 Task: Open Card Card0000000061 in Board Board0000000016 in Workspace WS0000000006 in Trello. Add Member mailaustralia7@gmail.com to Card Card0000000061 in Board Board0000000016 in Workspace WS0000000006 in Trello. Add Green Label titled Label0000000061 to Card Card0000000061 in Board Board0000000016 in Workspace WS0000000006 in Trello. Add Checklist CL0000000061 to Card Card0000000061 in Board Board0000000016 in Workspace WS0000000006 in Trello. Add Dates with Start Date as Apr 08 2023 and Due Date as Apr 30 2023 to Card Card0000000061 in Board Board0000000016 in Workspace WS0000000006 in Trello
Action: Mouse moved to (450, 500)
Screenshot: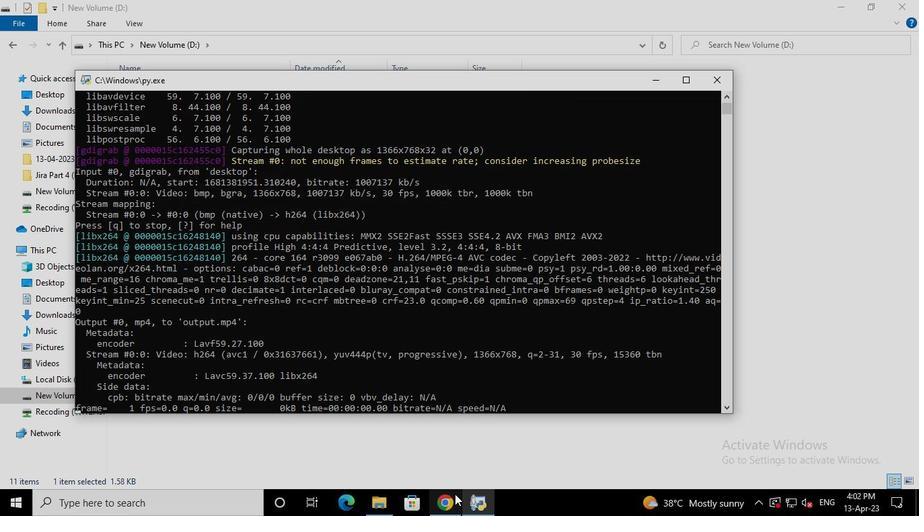 
Action: Mouse pressed left at (450, 500)
Screenshot: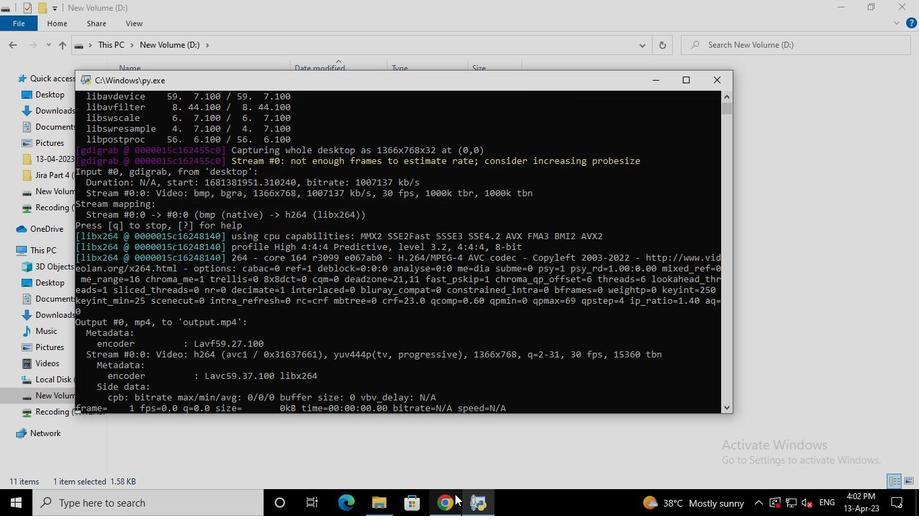 
Action: Mouse moved to (427, 360)
Screenshot: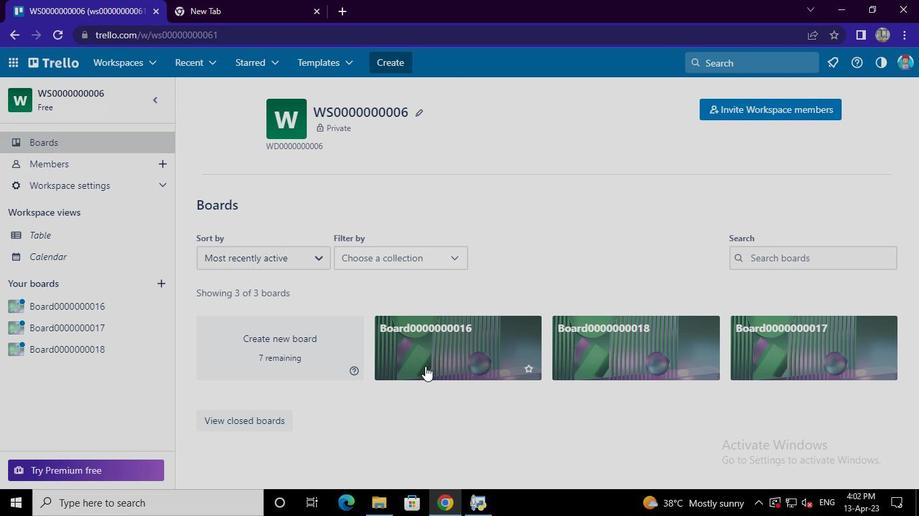 
Action: Mouse pressed left at (427, 360)
Screenshot: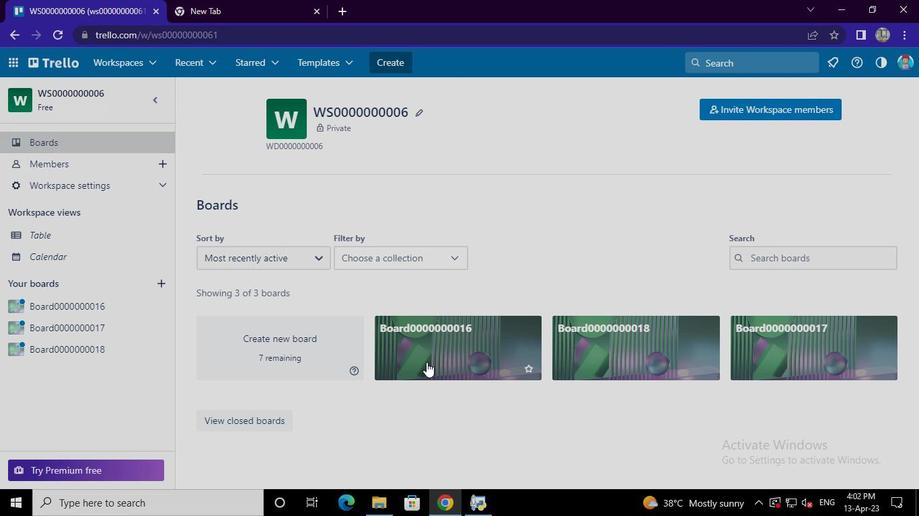 
Action: Mouse moved to (349, 148)
Screenshot: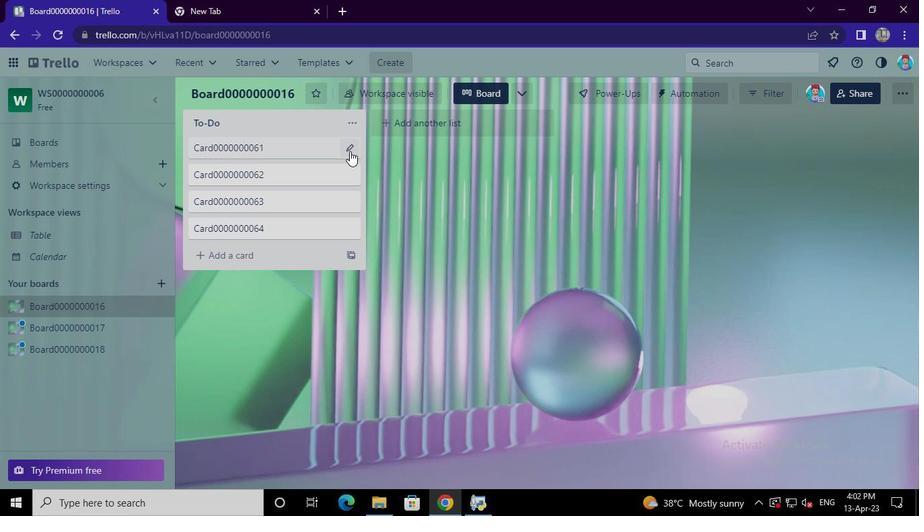 
Action: Mouse pressed left at (349, 148)
Screenshot: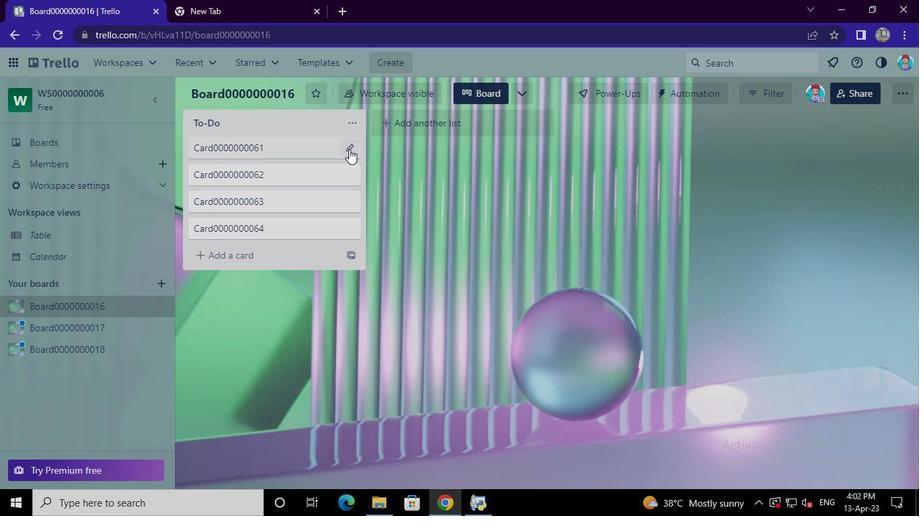 
Action: Mouse moved to (381, 146)
Screenshot: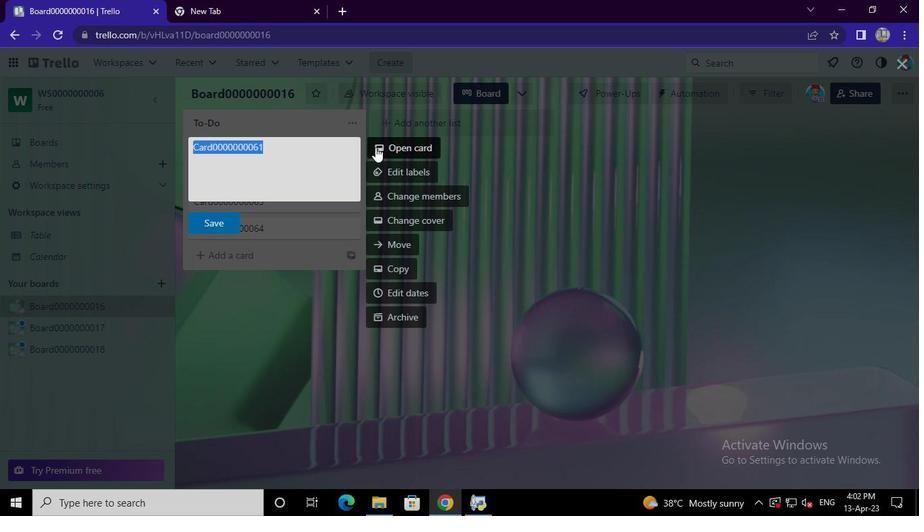 
Action: Mouse pressed left at (381, 146)
Screenshot: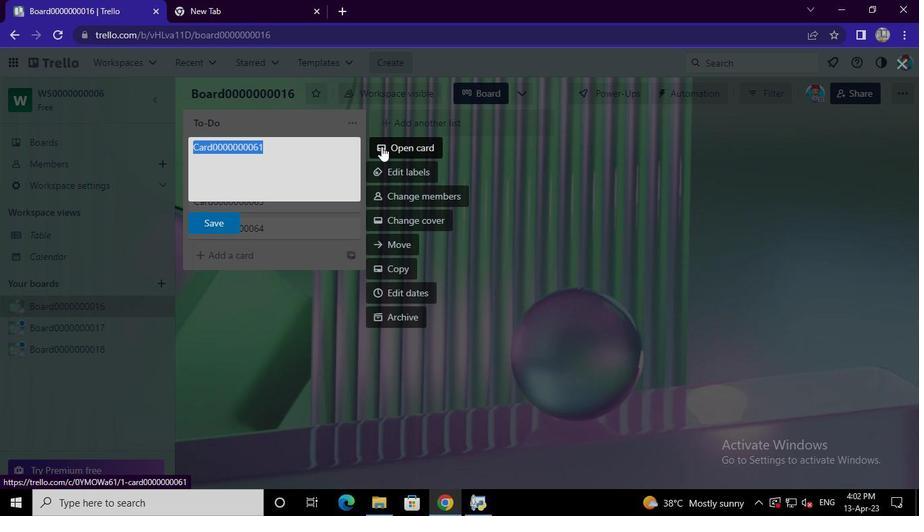 
Action: Mouse moved to (618, 170)
Screenshot: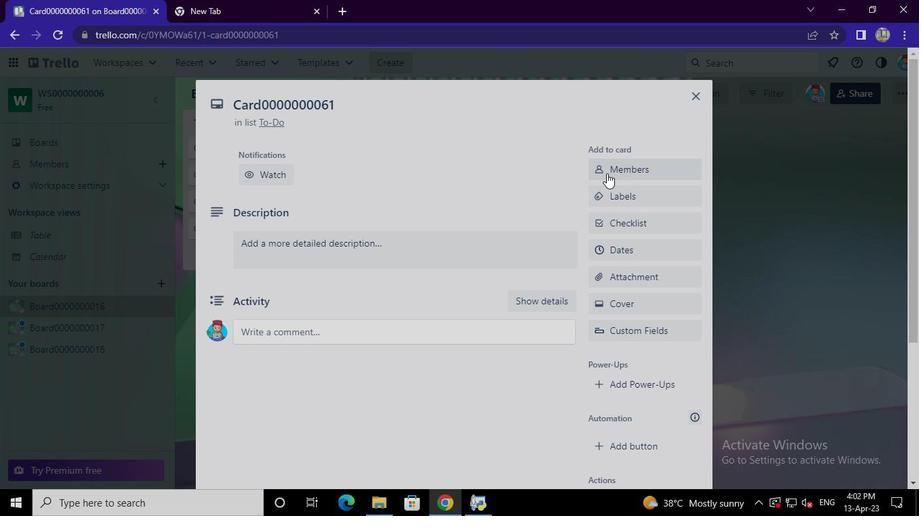 
Action: Mouse pressed left at (618, 170)
Screenshot: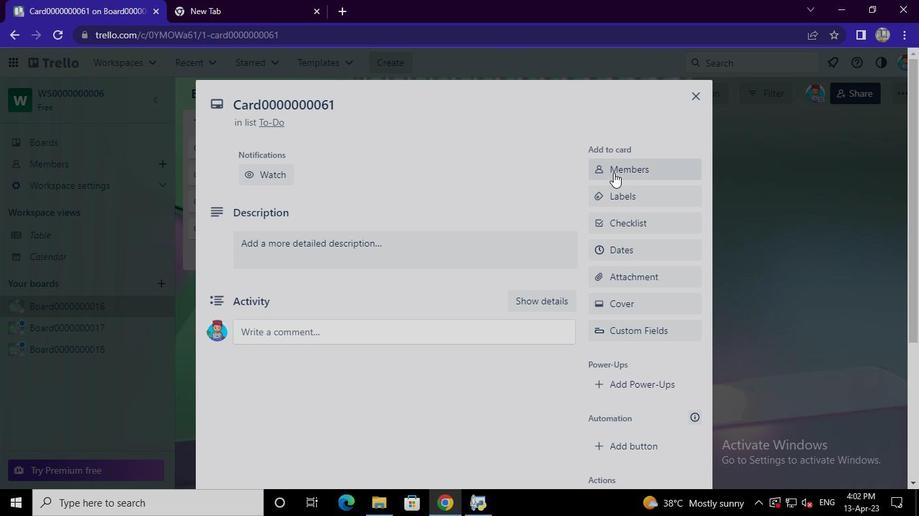 
Action: Mouse moved to (624, 228)
Screenshot: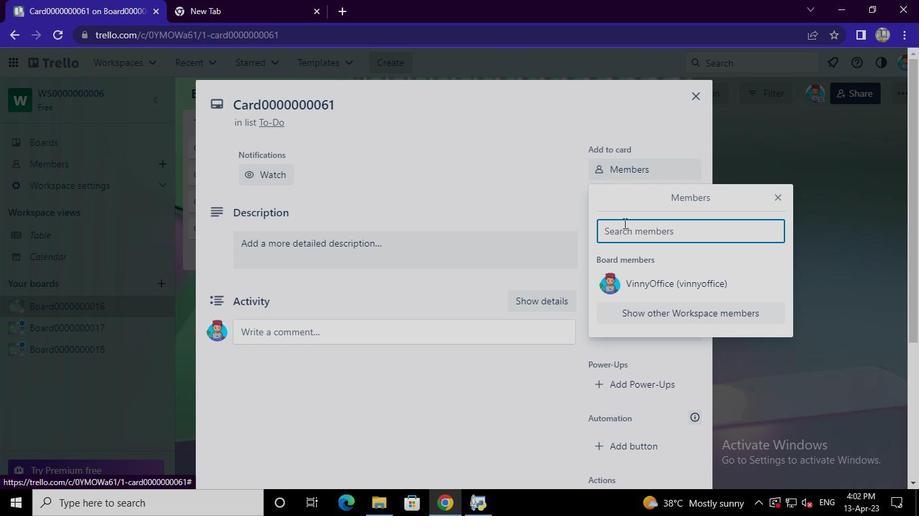 
Action: Mouse pressed left at (624, 228)
Screenshot: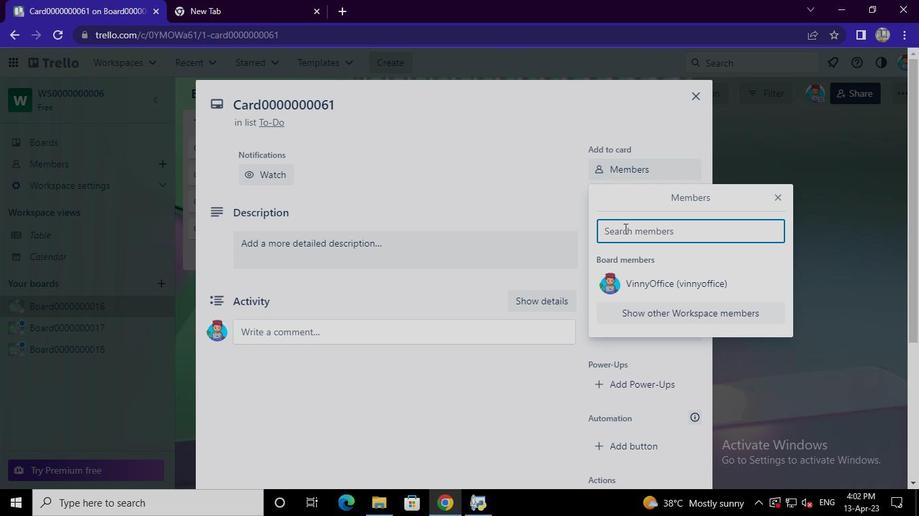 
Action: Keyboard Key.shift
Screenshot: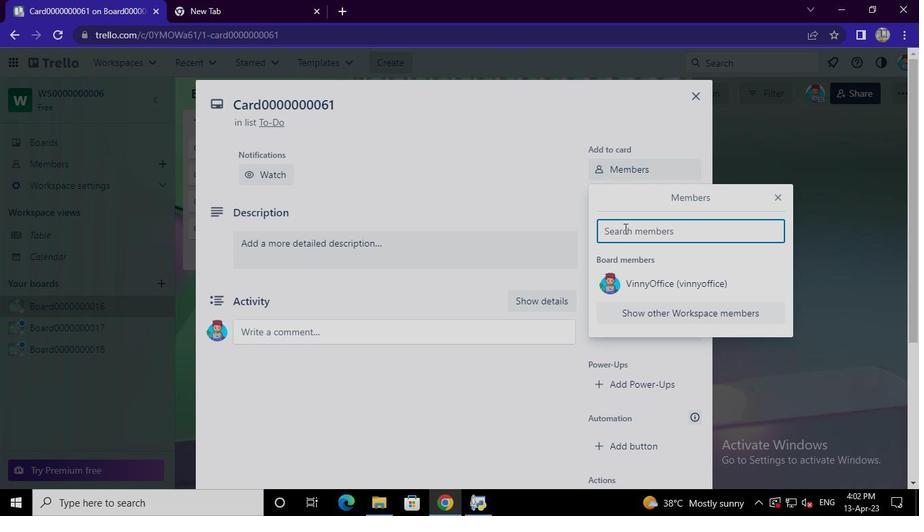 
Action: Keyboard M
Screenshot: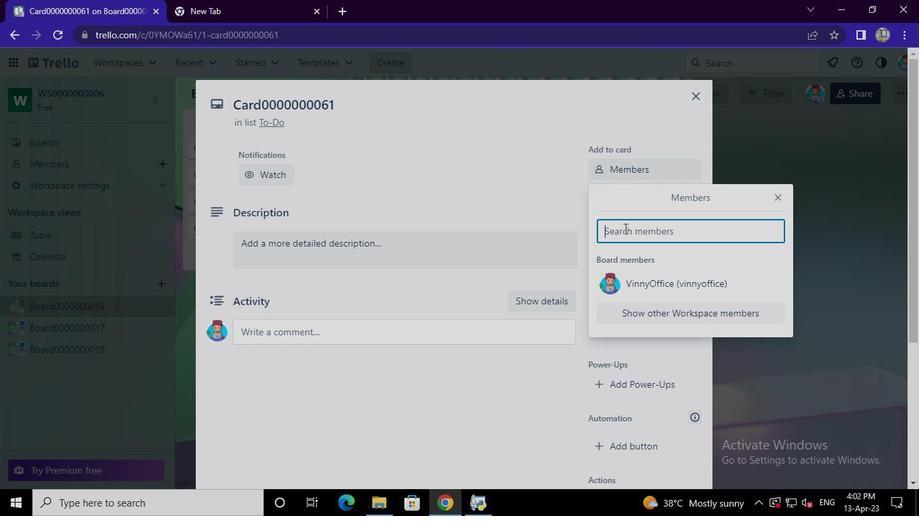 
Action: Keyboard a
Screenshot: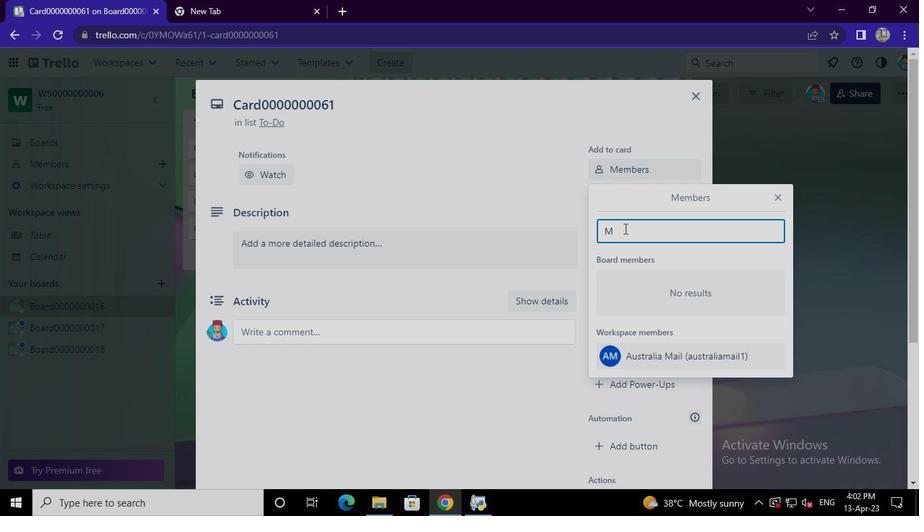 
Action: Keyboard i
Screenshot: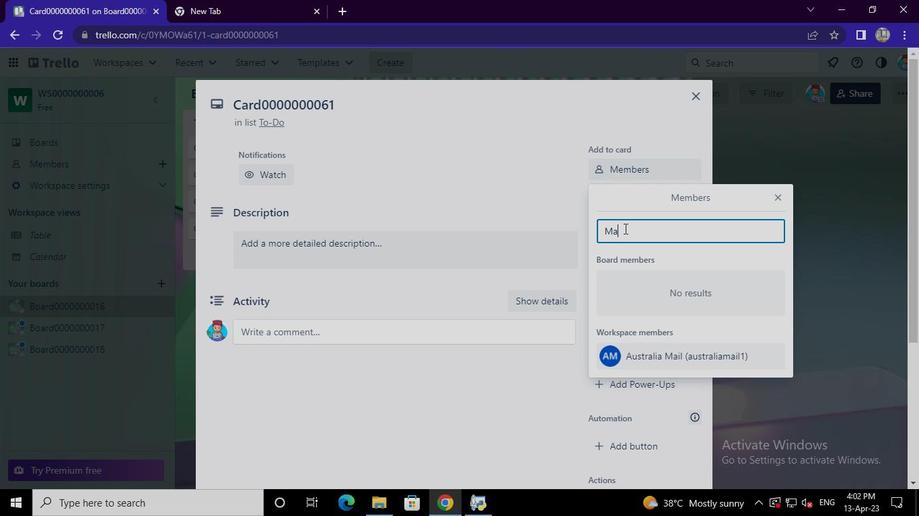 
Action: Keyboard l
Screenshot: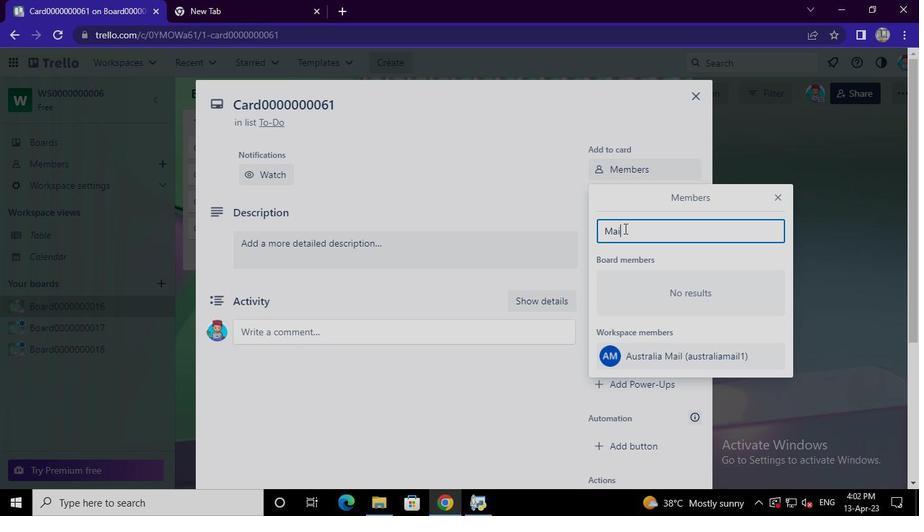 
Action: Keyboard a
Screenshot: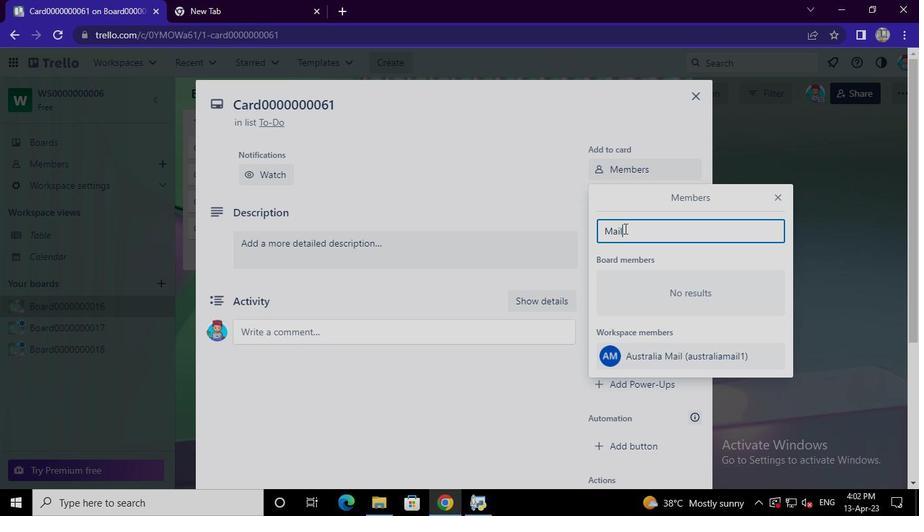 
Action: Keyboard u
Screenshot: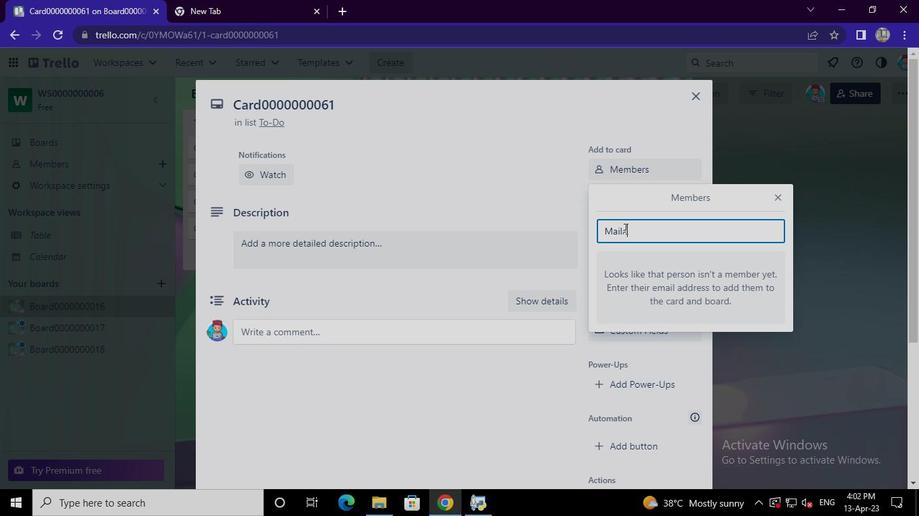 
Action: Keyboard s
Screenshot: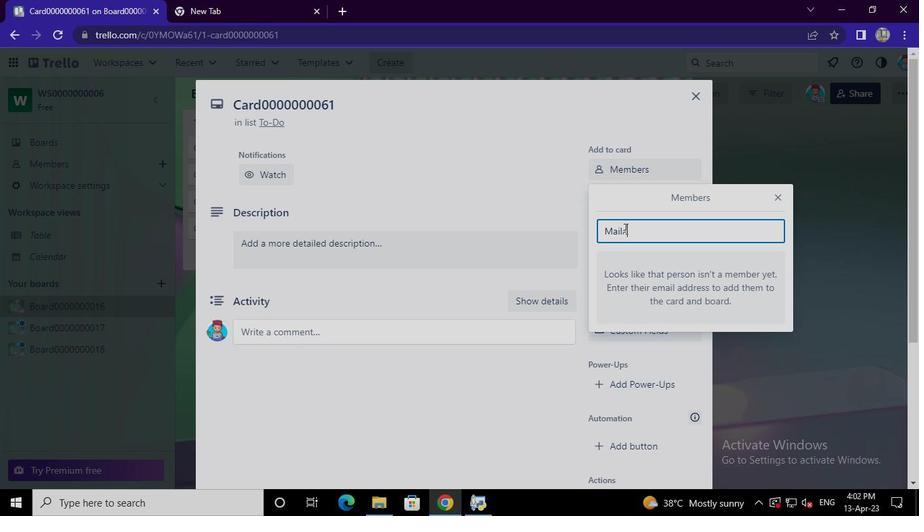 
Action: Keyboard t
Screenshot: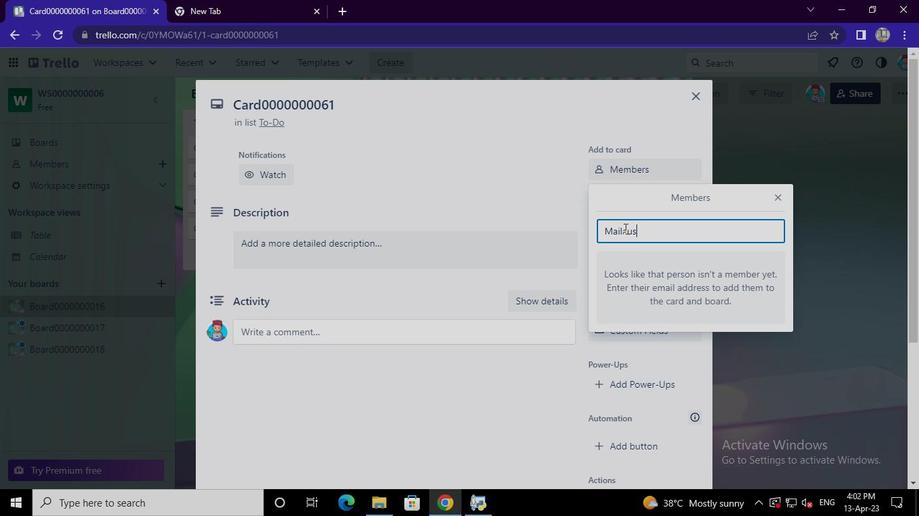 
Action: Keyboard r
Screenshot: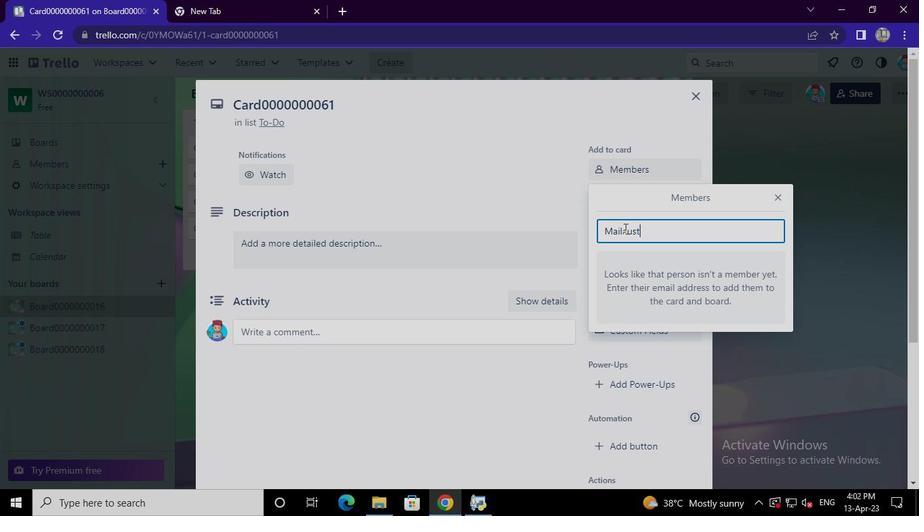 
Action: Keyboard a
Screenshot: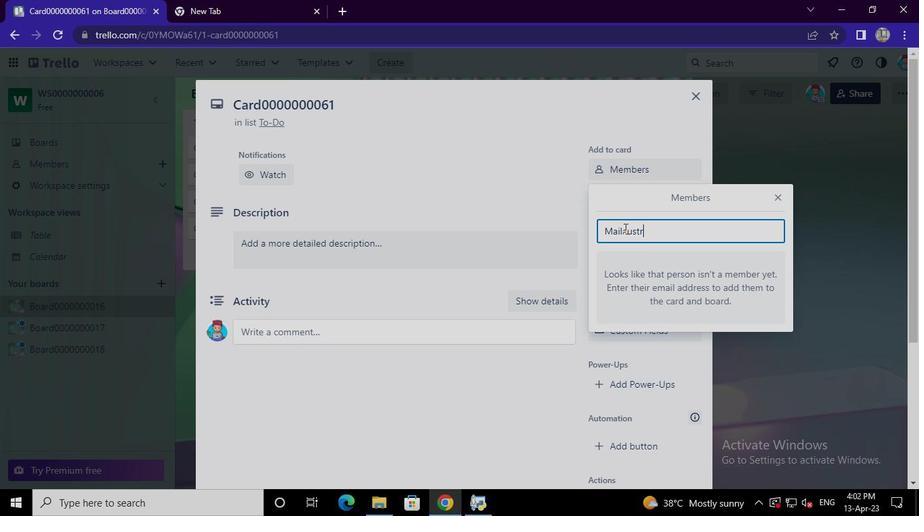 
Action: Keyboard l
Screenshot: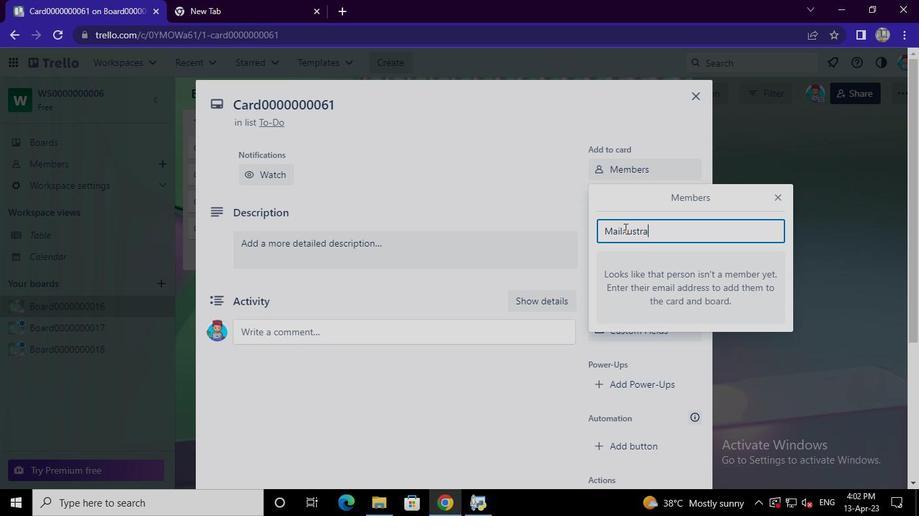 
Action: Keyboard i
Screenshot: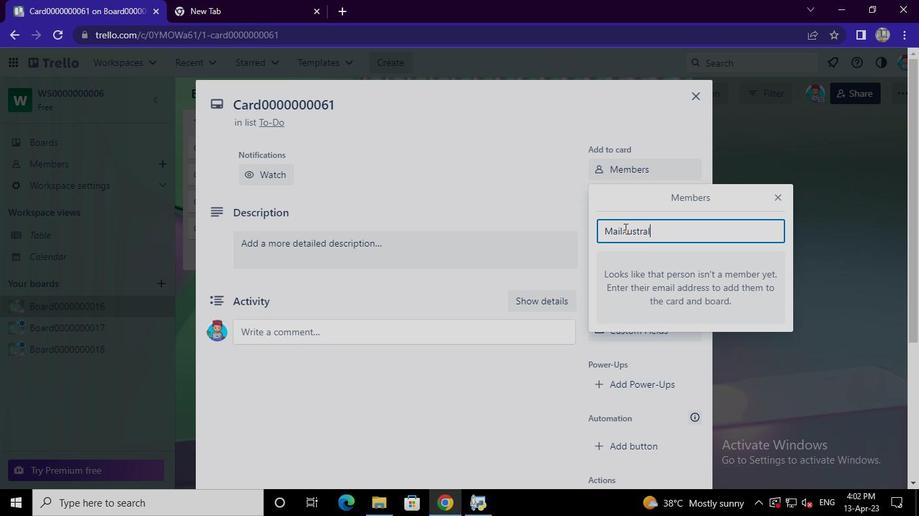 
Action: Keyboard a
Screenshot: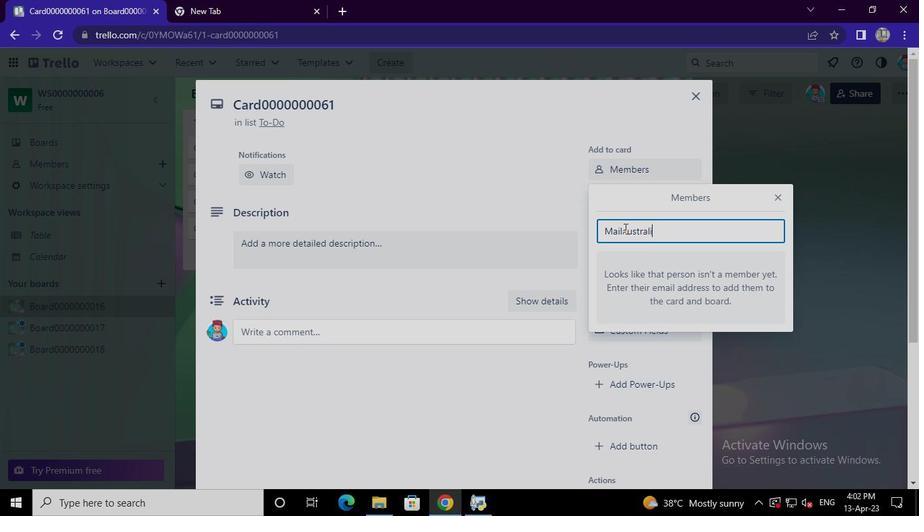 
Action: Keyboard 7
Screenshot: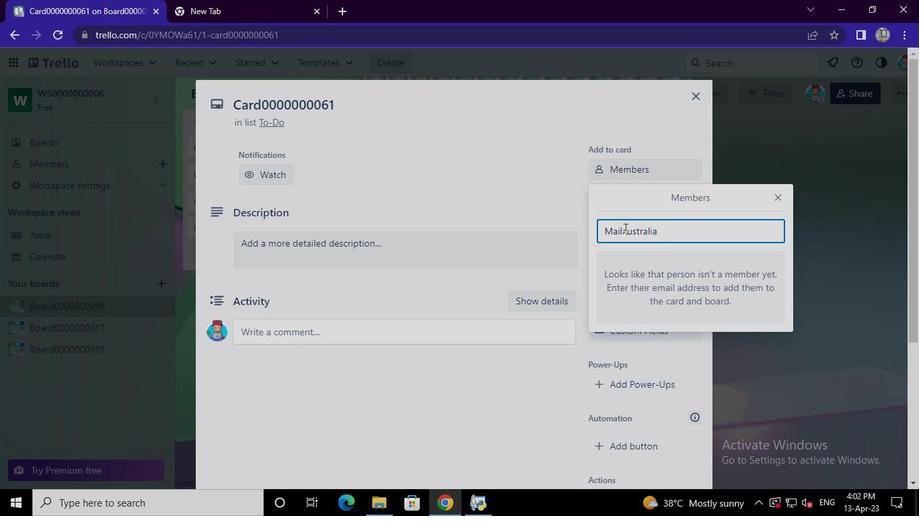 
Action: Keyboard Key.shift
Screenshot: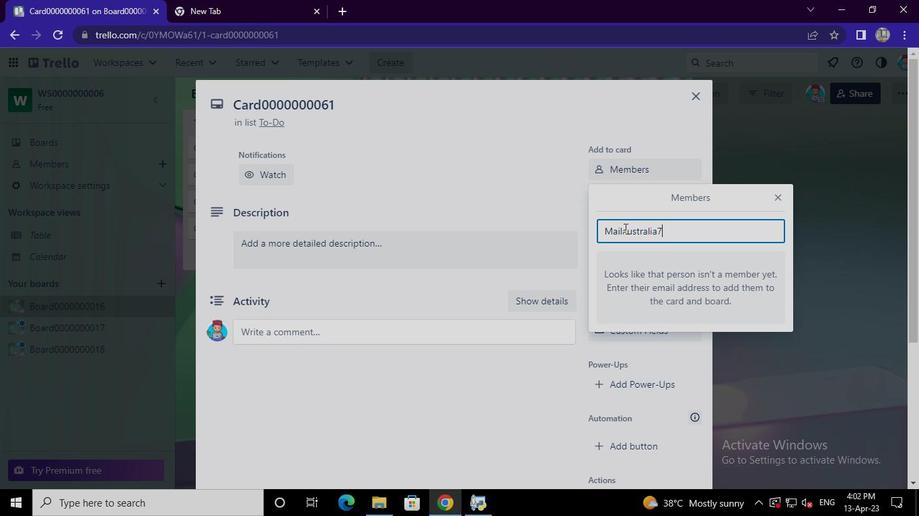 
Action: Keyboard Key.shift
Screenshot: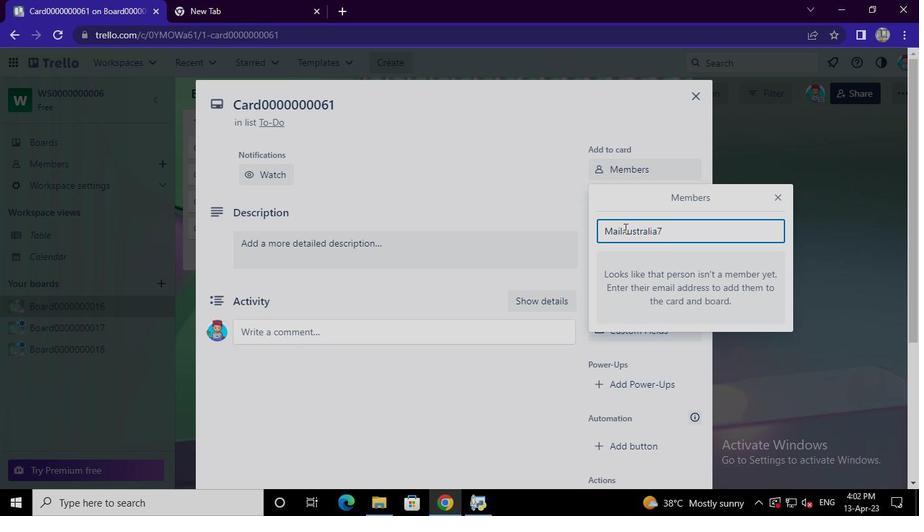 
Action: Keyboard Key.shift
Screenshot: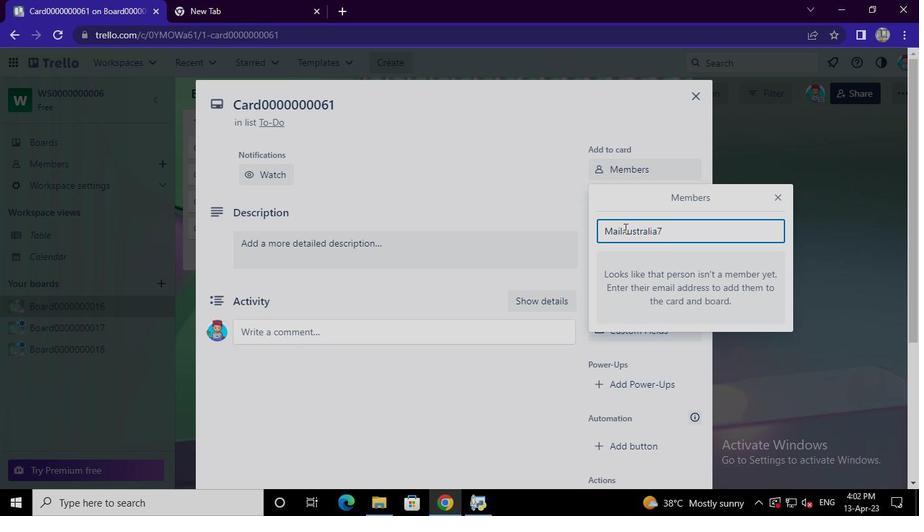 
Action: Keyboard @
Screenshot: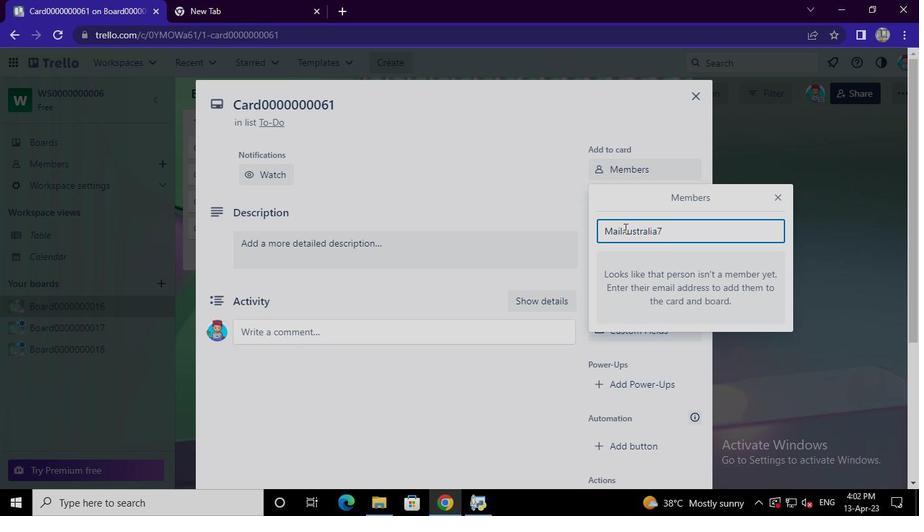 
Action: Keyboard g
Screenshot: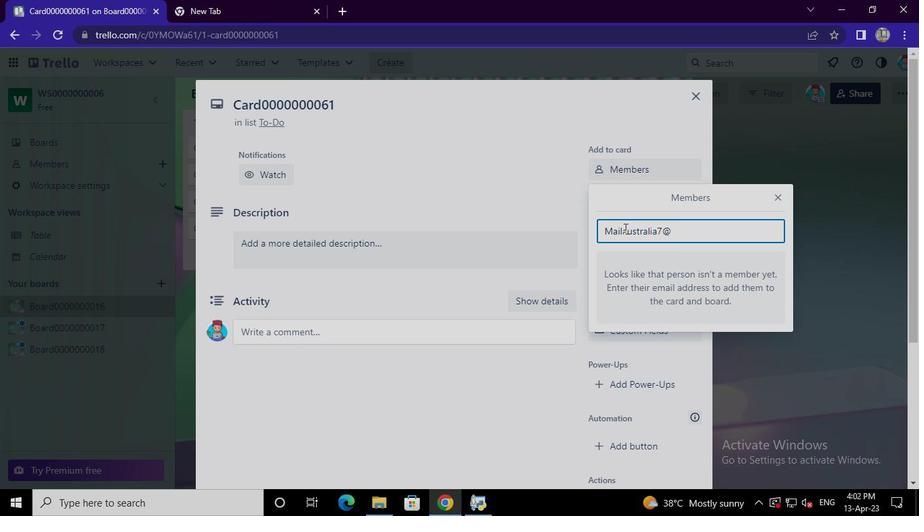 
Action: Keyboard m
Screenshot: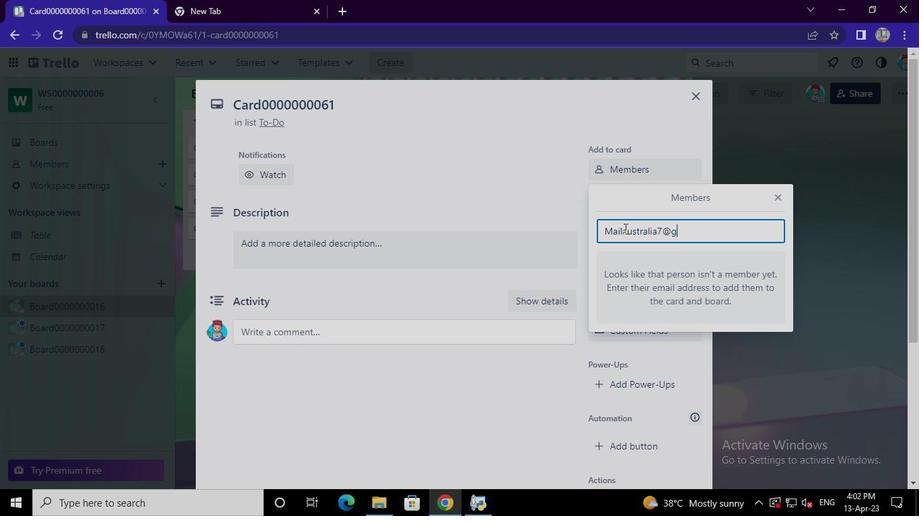 
Action: Keyboard a
Screenshot: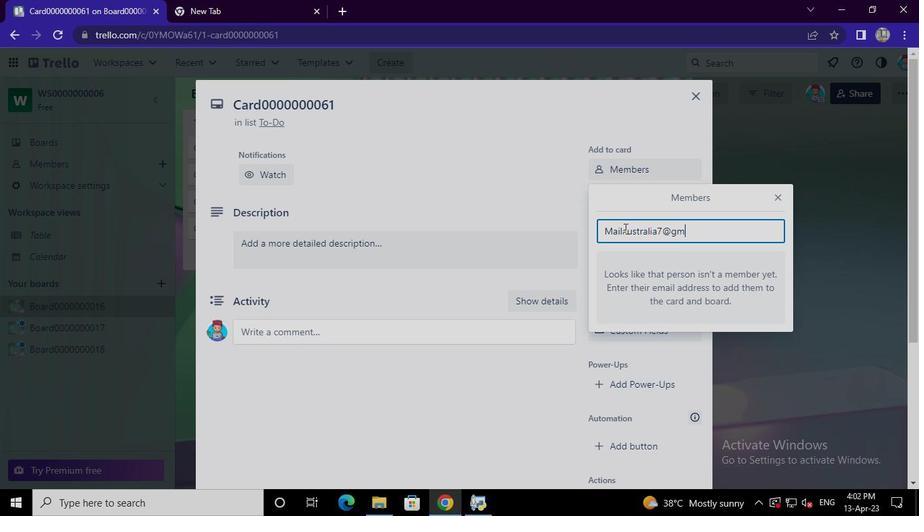 
Action: Keyboard i
Screenshot: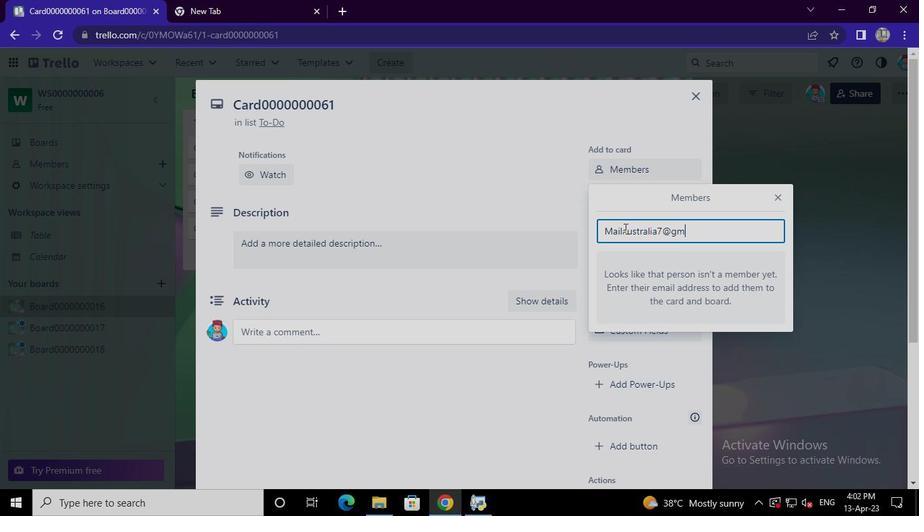 
Action: Keyboard l
Screenshot: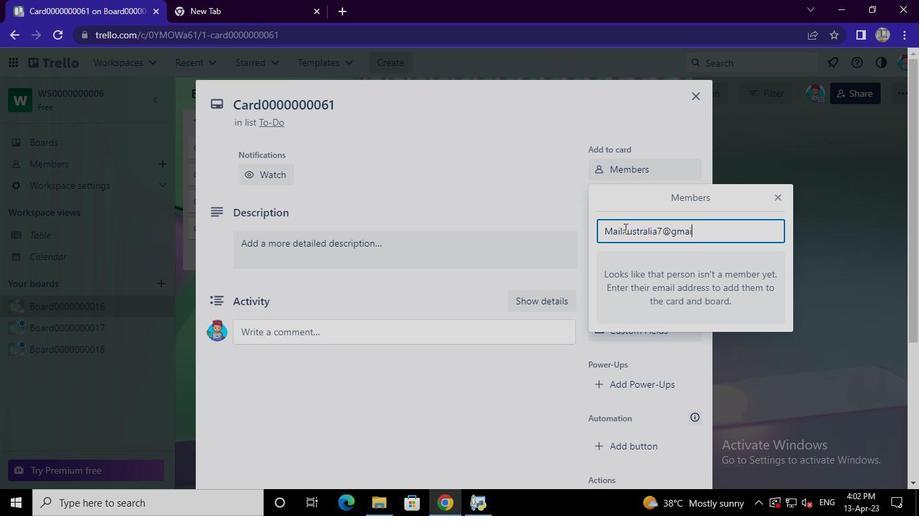 
Action: Keyboard .
Screenshot: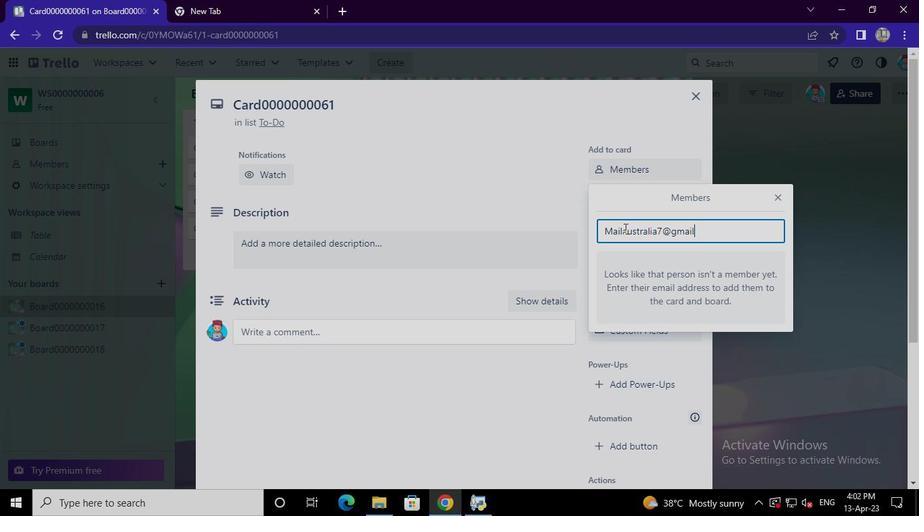 
Action: Keyboard c
Screenshot: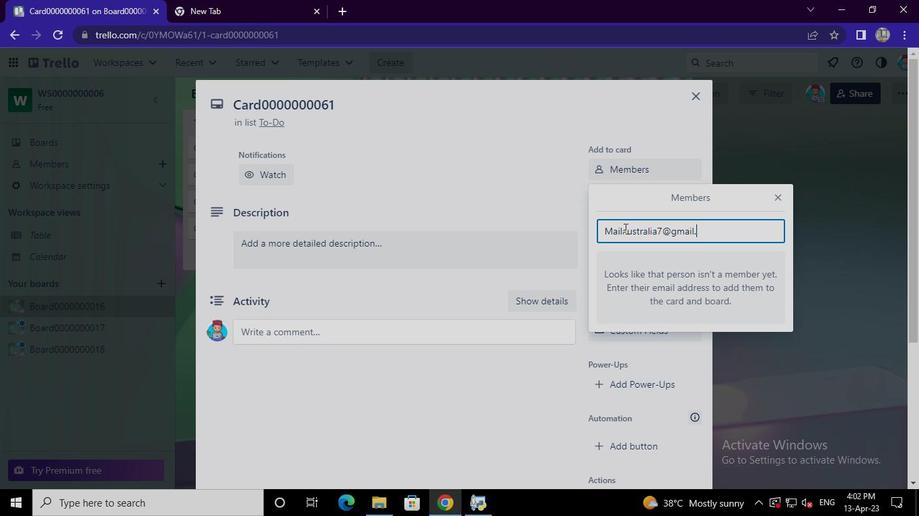 
Action: Keyboard o
Screenshot: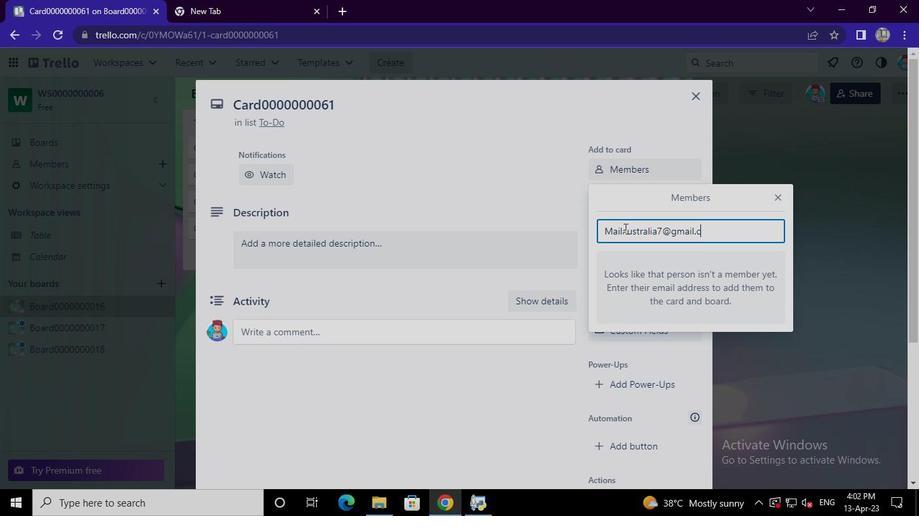 
Action: Keyboard m
Screenshot: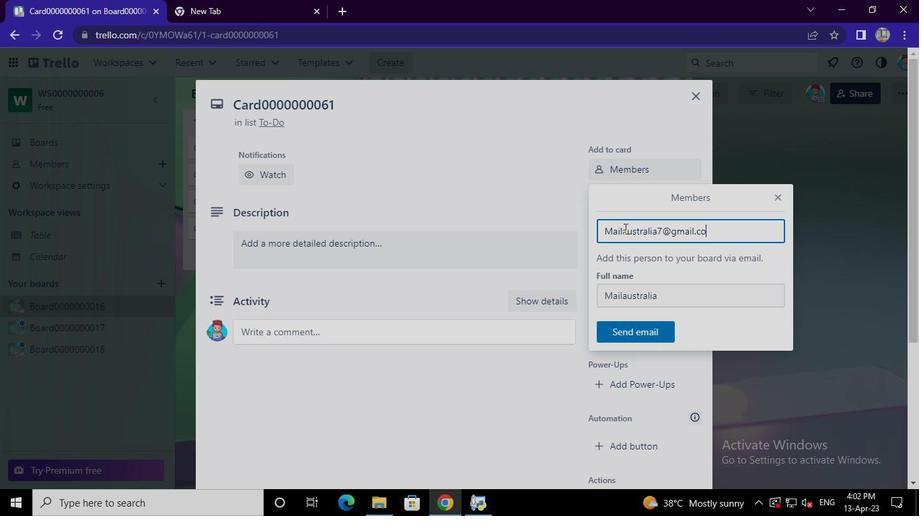 
Action: Mouse moved to (646, 328)
Screenshot: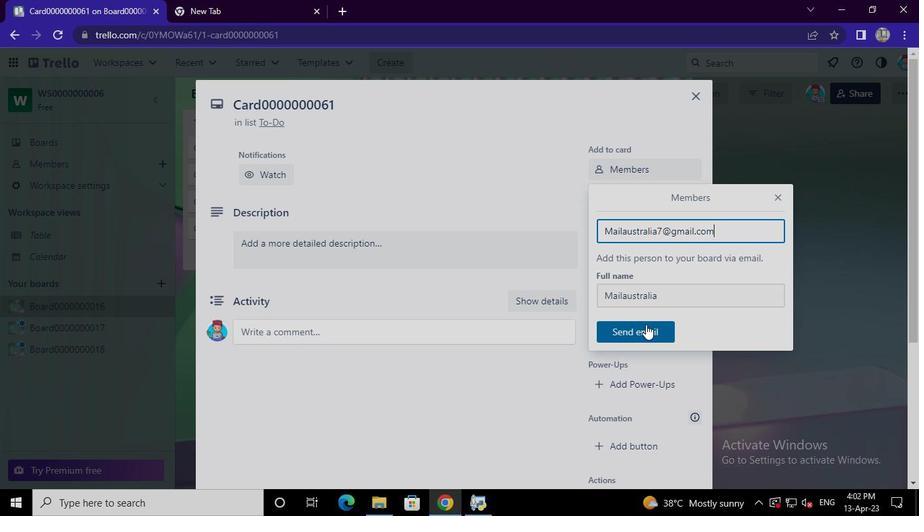 
Action: Mouse pressed left at (646, 328)
Screenshot: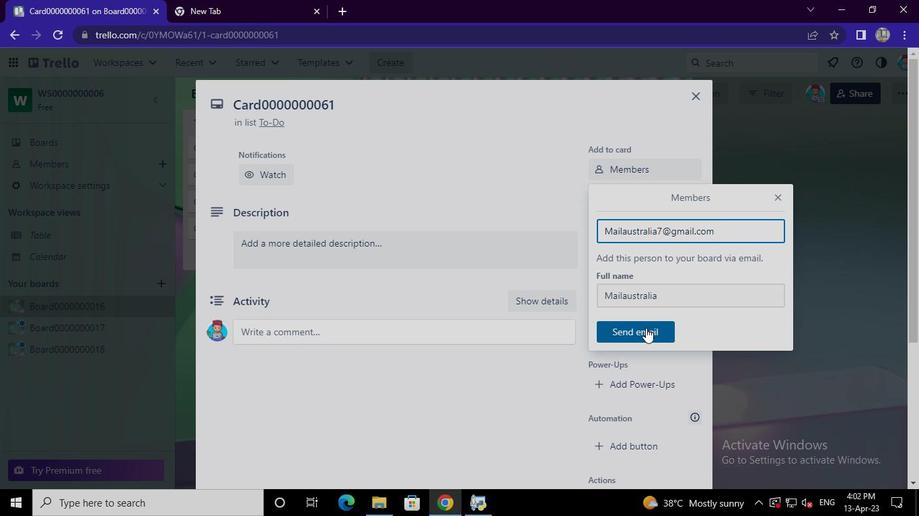 
Action: Mouse moved to (632, 251)
Screenshot: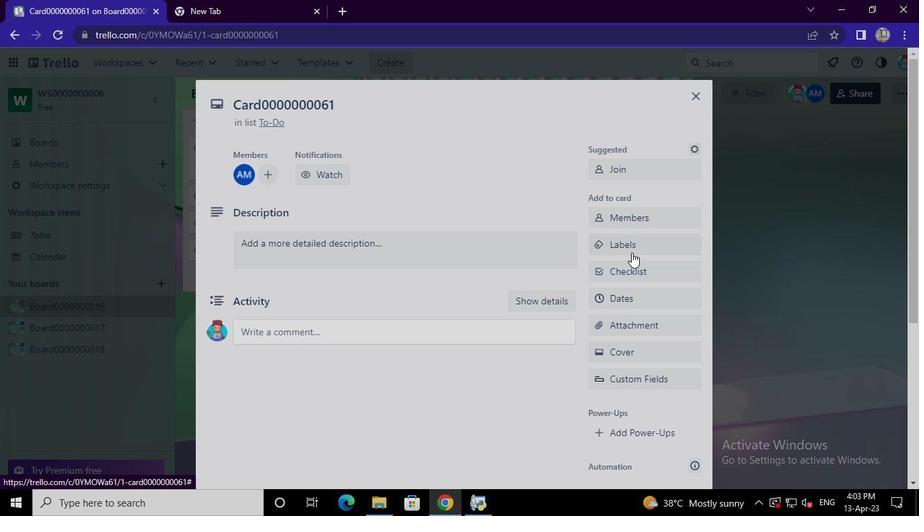 
Action: Mouse pressed left at (632, 251)
Screenshot: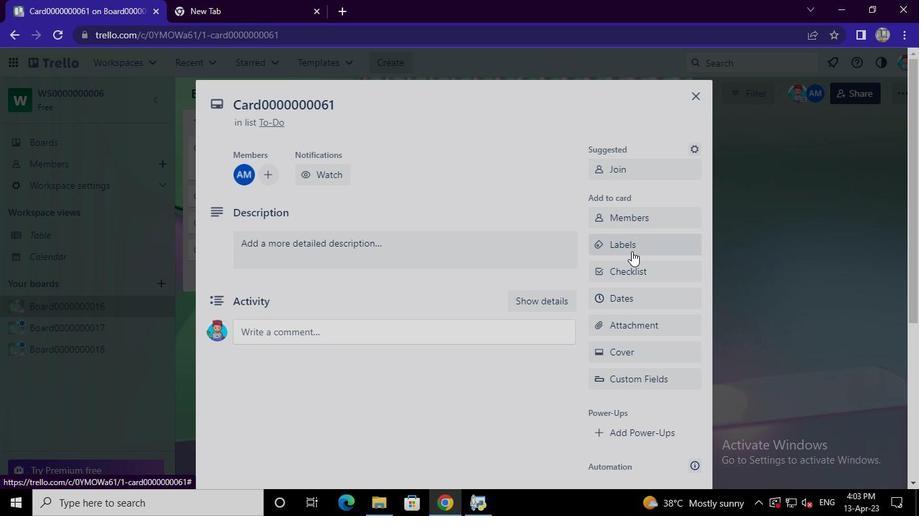 
Action: Mouse moved to (639, 127)
Screenshot: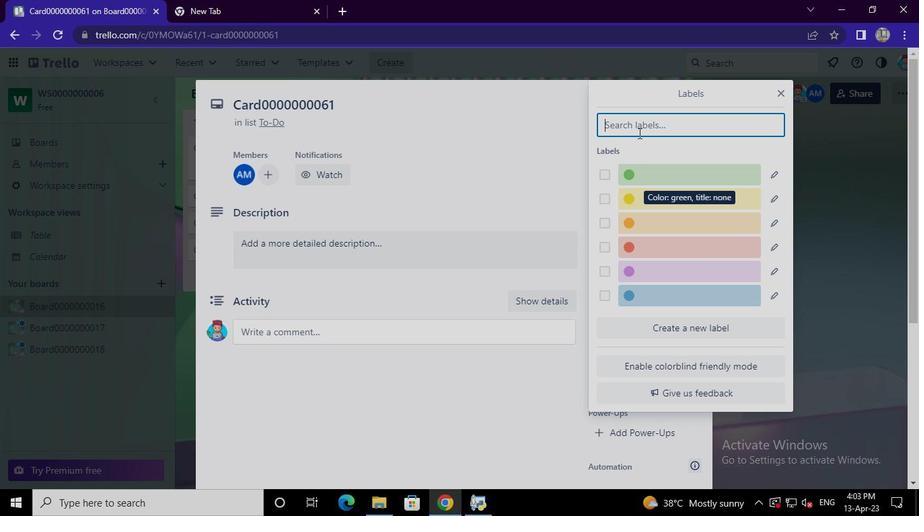 
Action: Mouse pressed left at (639, 127)
Screenshot: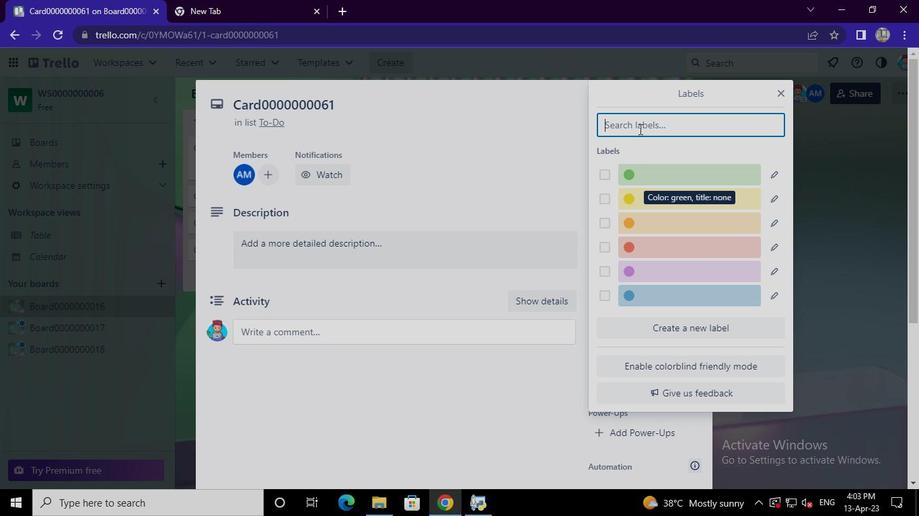 
Action: Mouse moved to (639, 127)
Screenshot: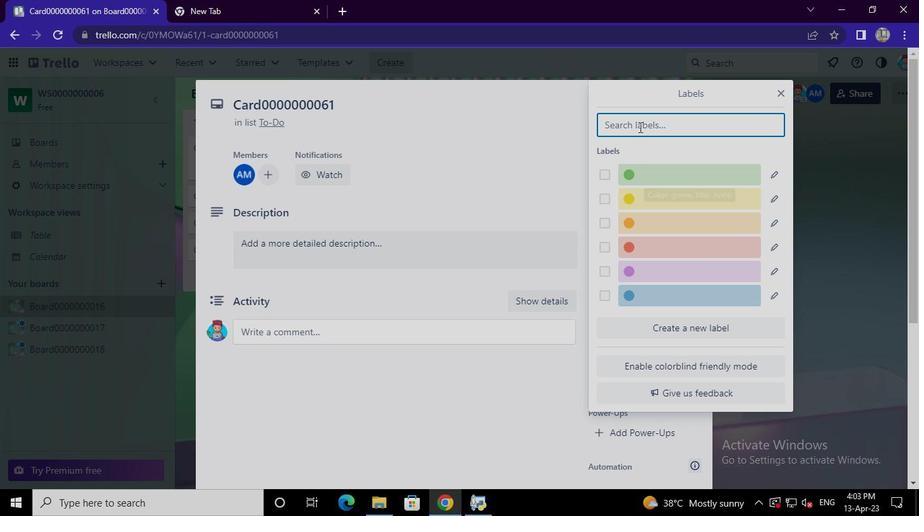 
Action: Keyboard Key.shift
Screenshot: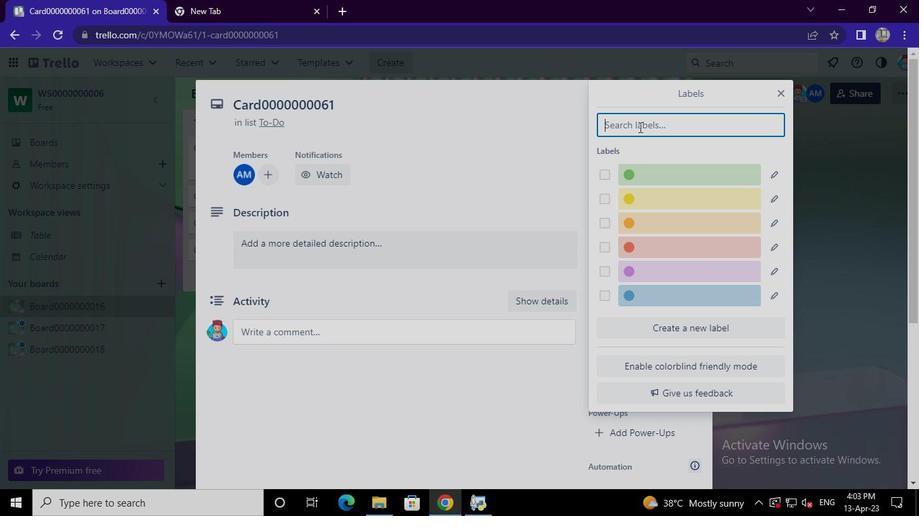 
Action: Keyboard L
Screenshot: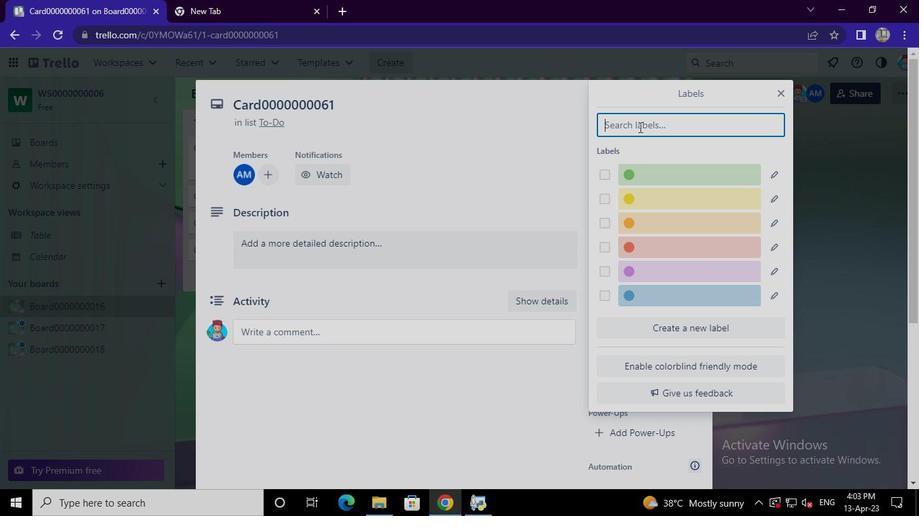 
Action: Keyboard a
Screenshot: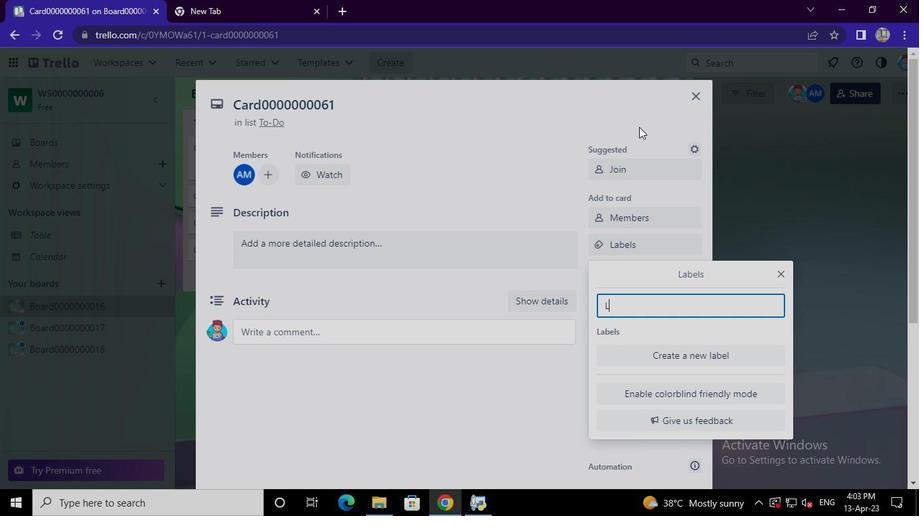 
Action: Keyboard b
Screenshot: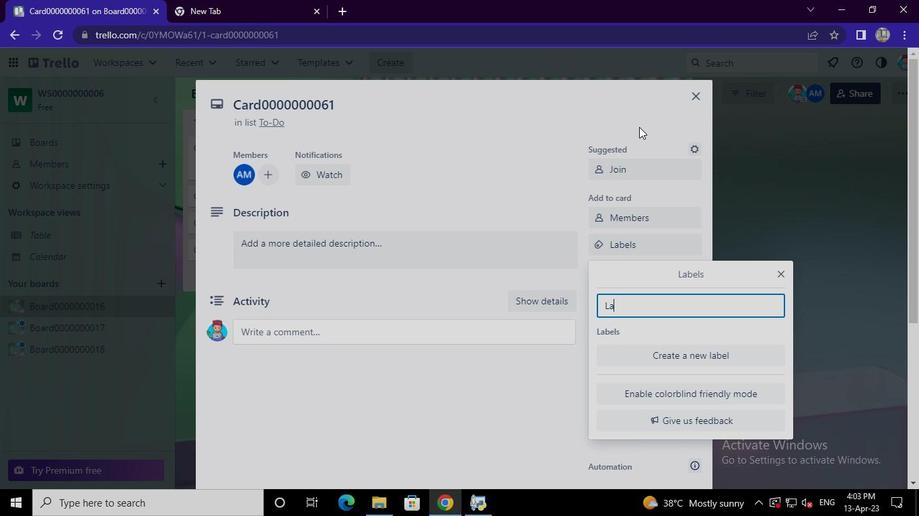 
Action: Keyboard e
Screenshot: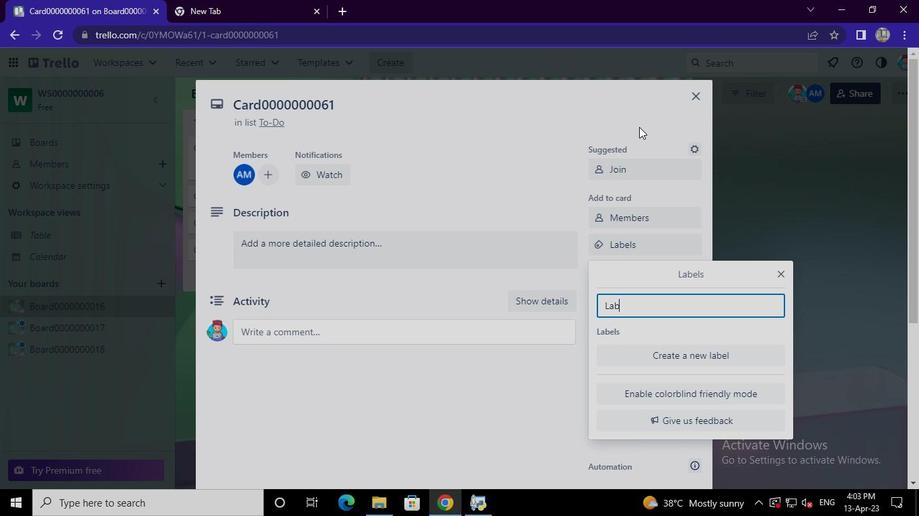 
Action: Keyboard l
Screenshot: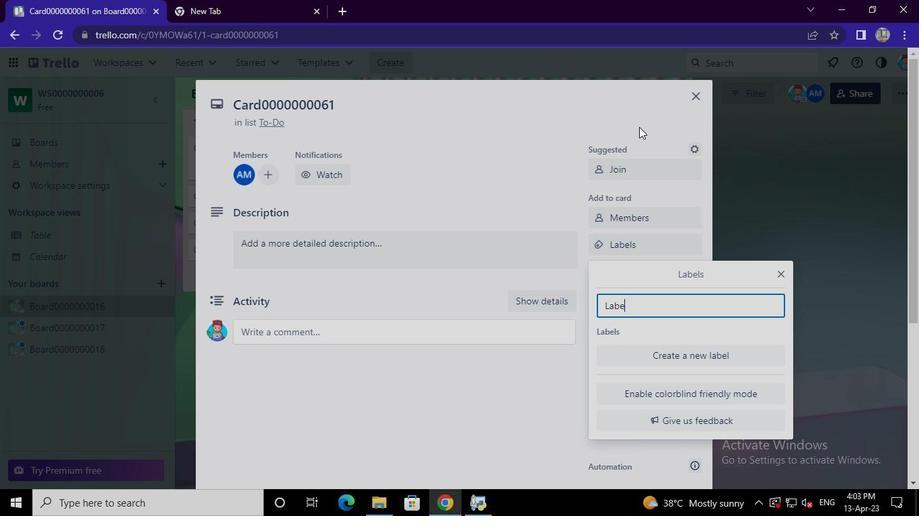 
Action: Keyboard <96>
Screenshot: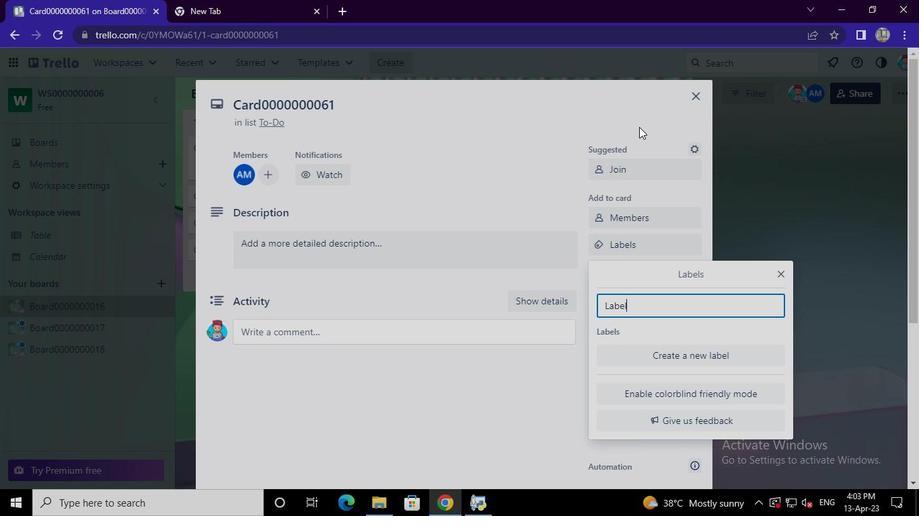 
Action: Keyboard <96>
Screenshot: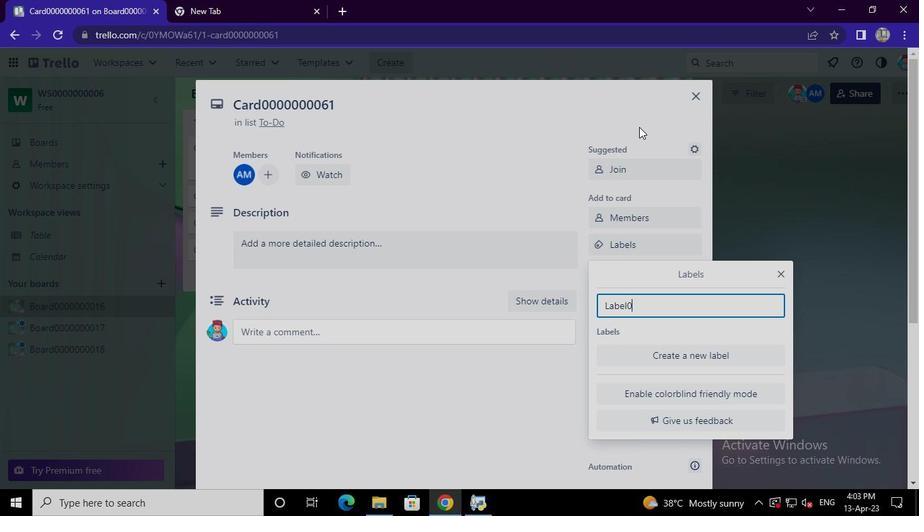 
Action: Keyboard <96>
Screenshot: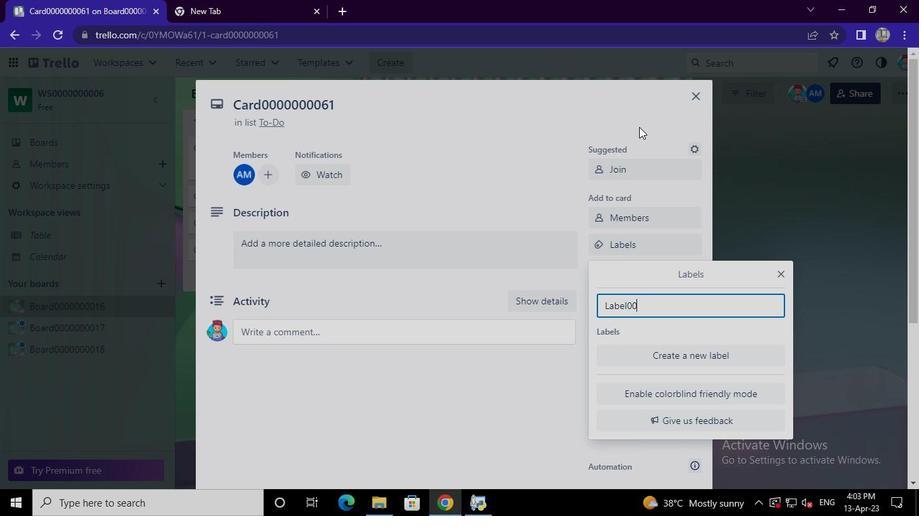 
Action: Keyboard <96>
Screenshot: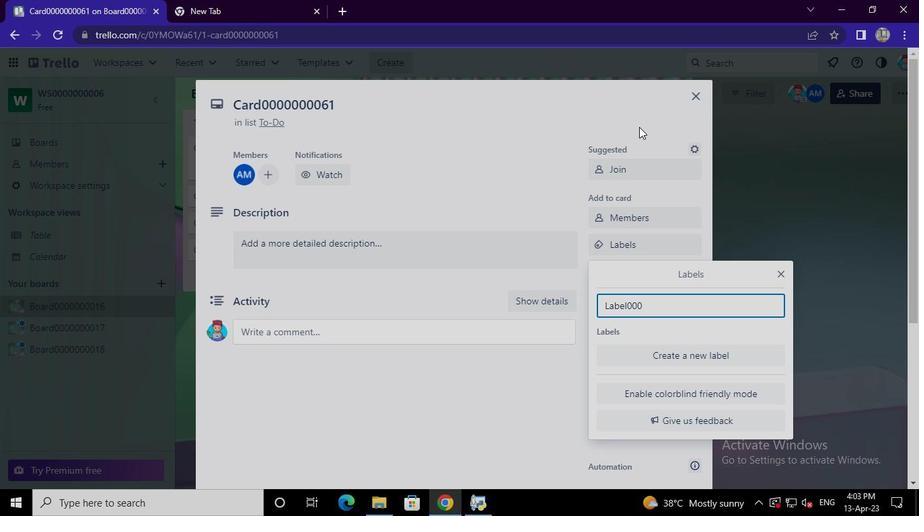 
Action: Keyboard <96>
Screenshot: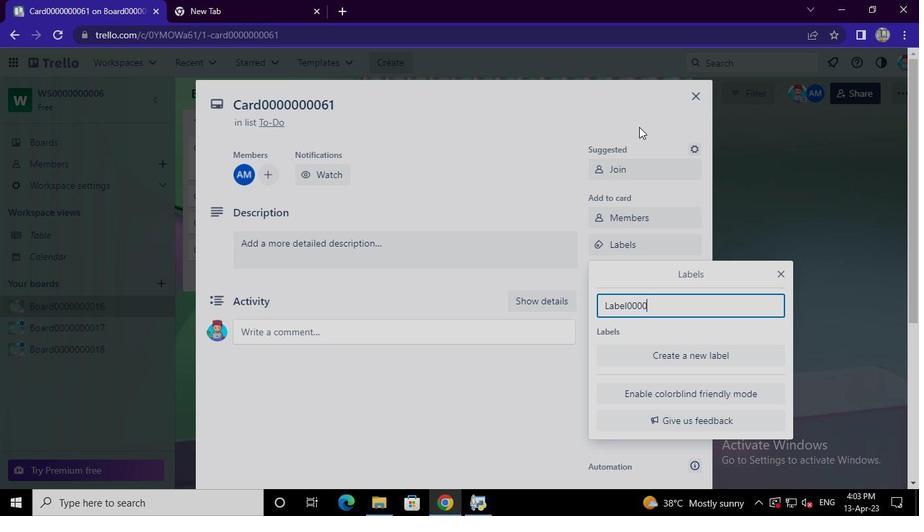 
Action: Keyboard <96>
Screenshot: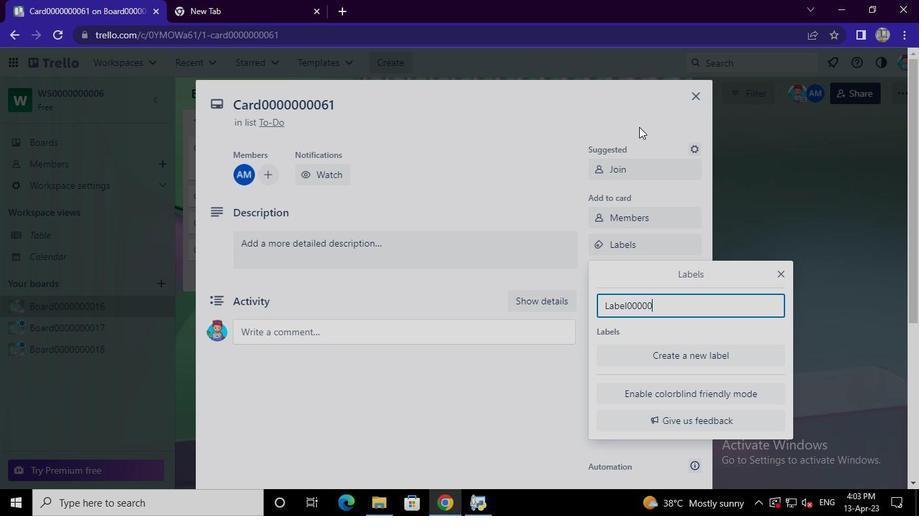 
Action: Keyboard <96>
Screenshot: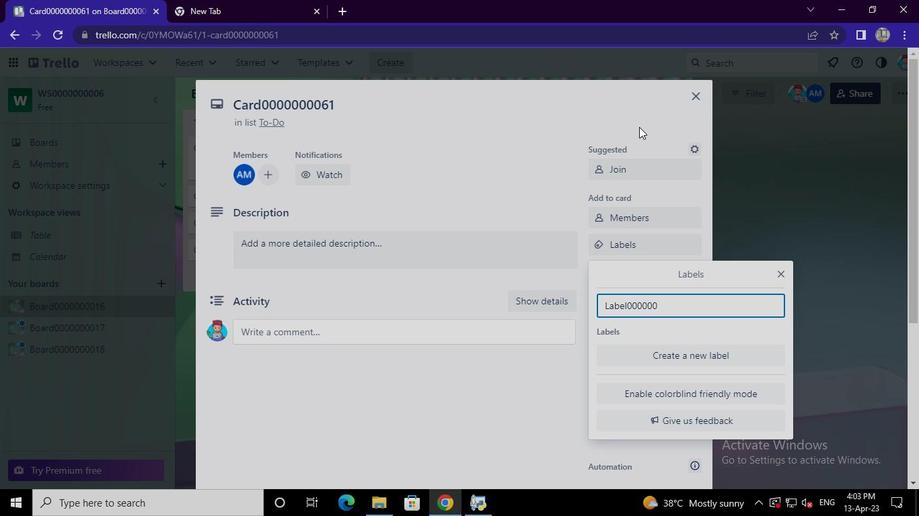
Action: Keyboard <96>
Screenshot: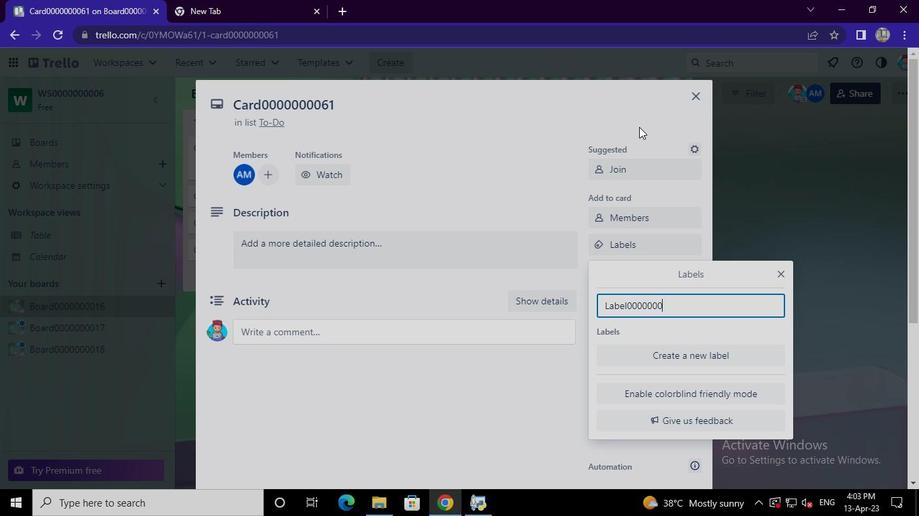 
Action: Keyboard <102>
Screenshot: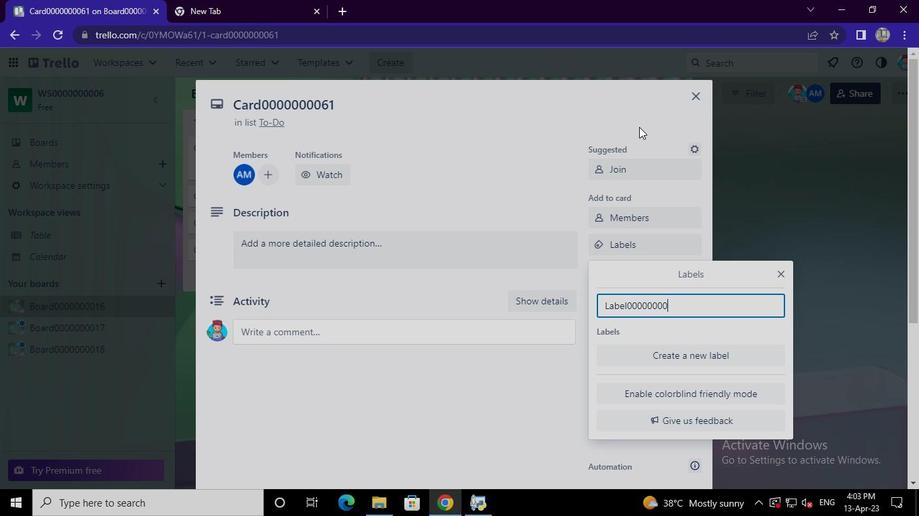 
Action: Keyboard <97>
Screenshot: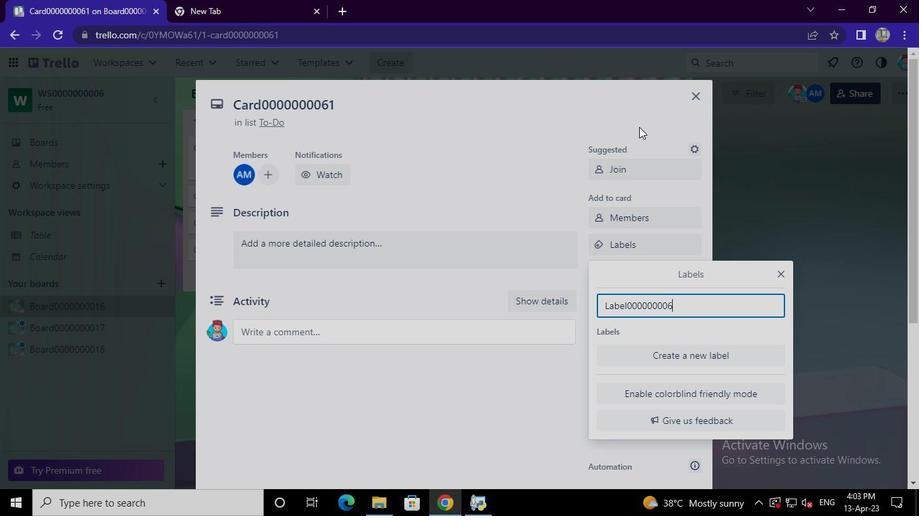 
Action: Mouse moved to (667, 351)
Screenshot: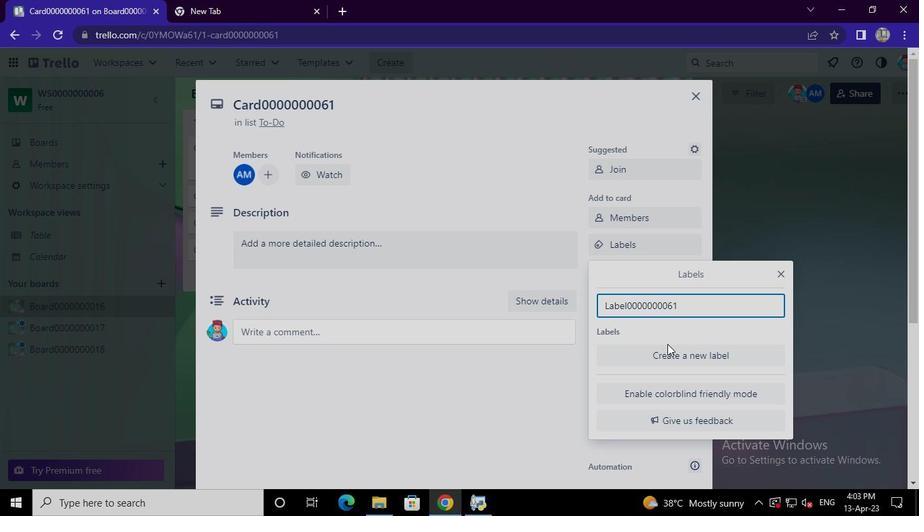 
Action: Mouse pressed left at (667, 351)
Screenshot: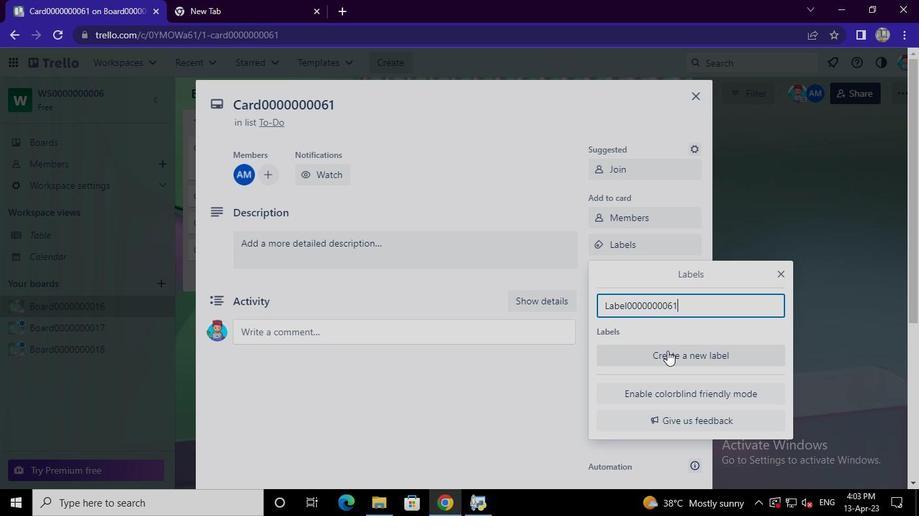
Action: Mouse moved to (612, 288)
Screenshot: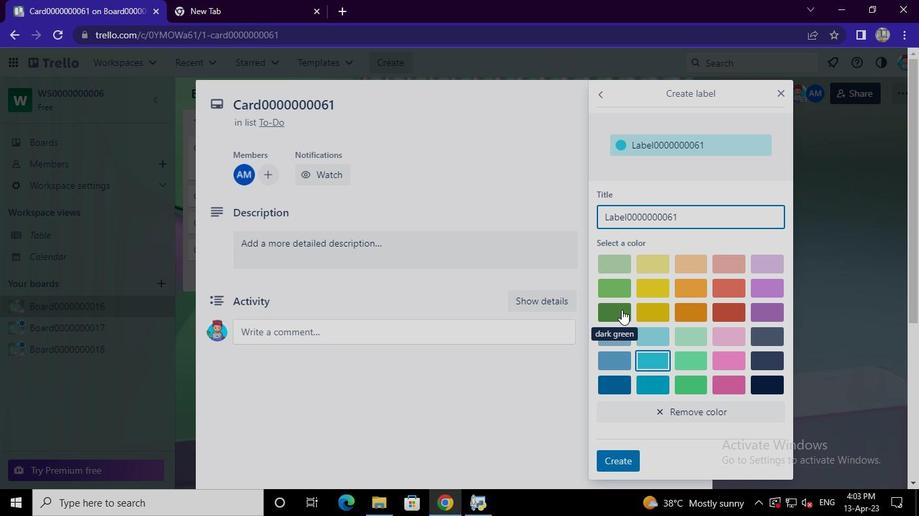 
Action: Mouse pressed left at (612, 288)
Screenshot: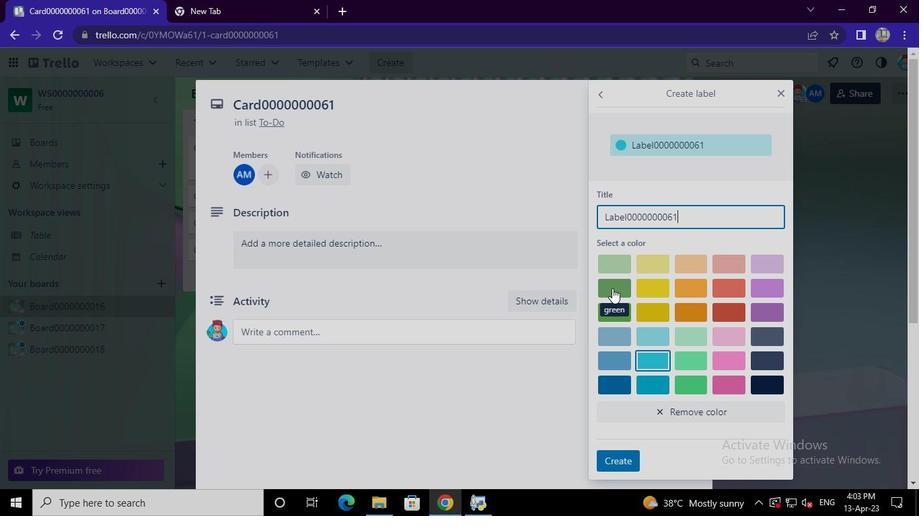 
Action: Mouse moved to (618, 460)
Screenshot: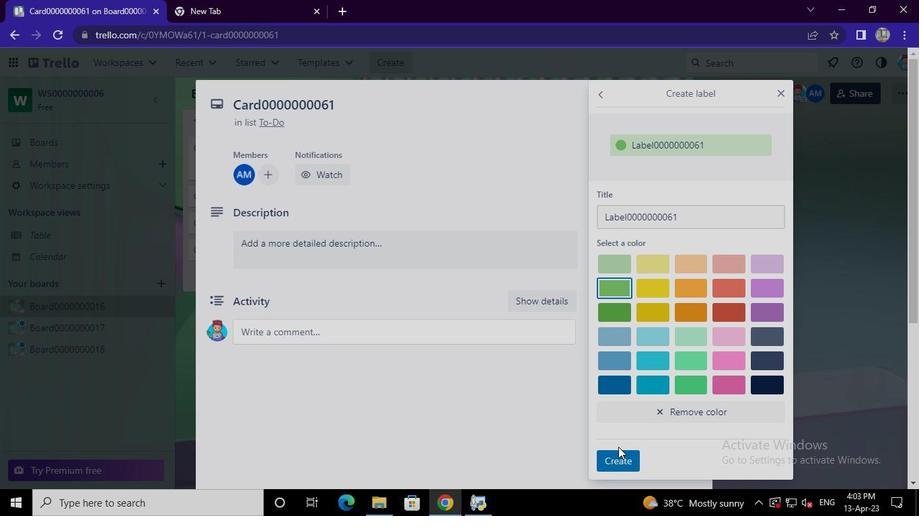 
Action: Mouse pressed left at (618, 460)
Screenshot: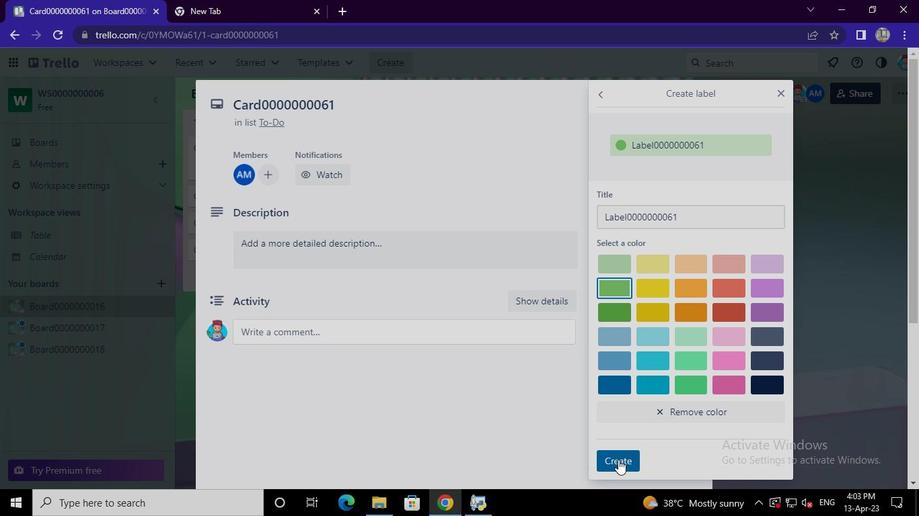 
Action: Mouse moved to (780, 95)
Screenshot: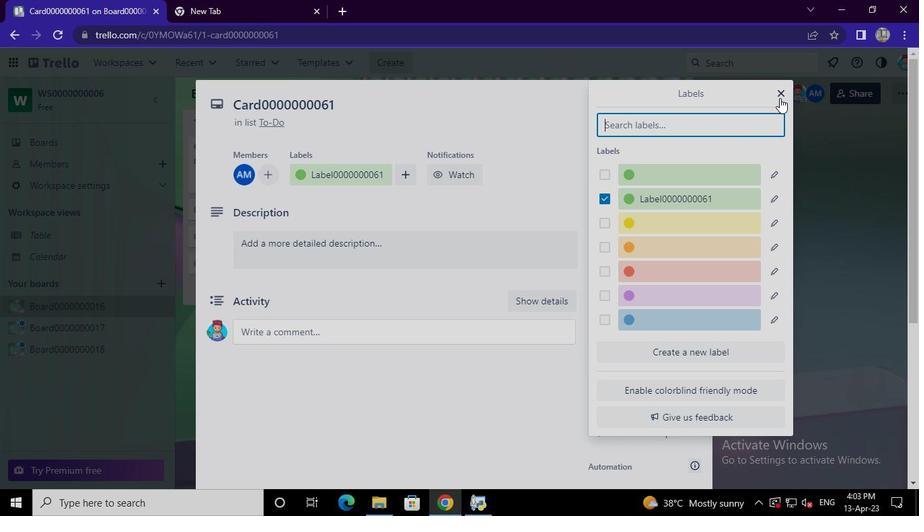 
Action: Mouse pressed left at (780, 95)
Screenshot: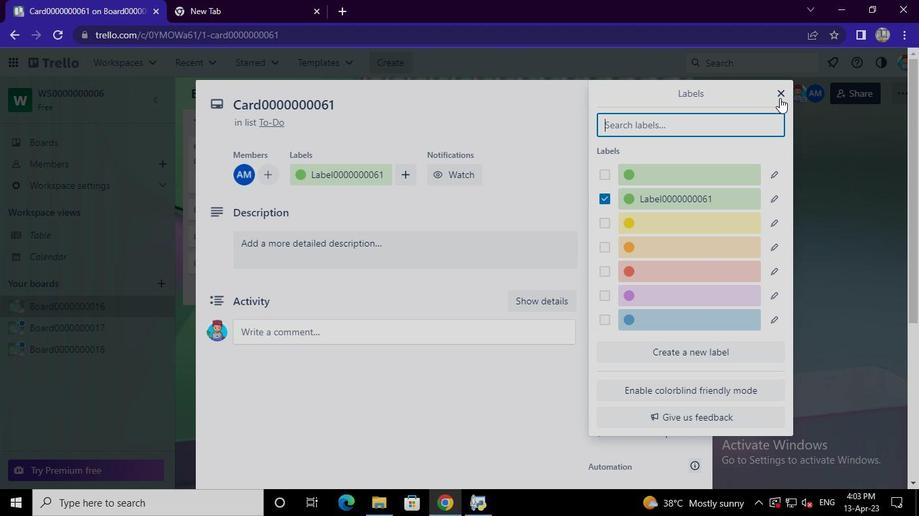 
Action: Mouse moved to (648, 271)
Screenshot: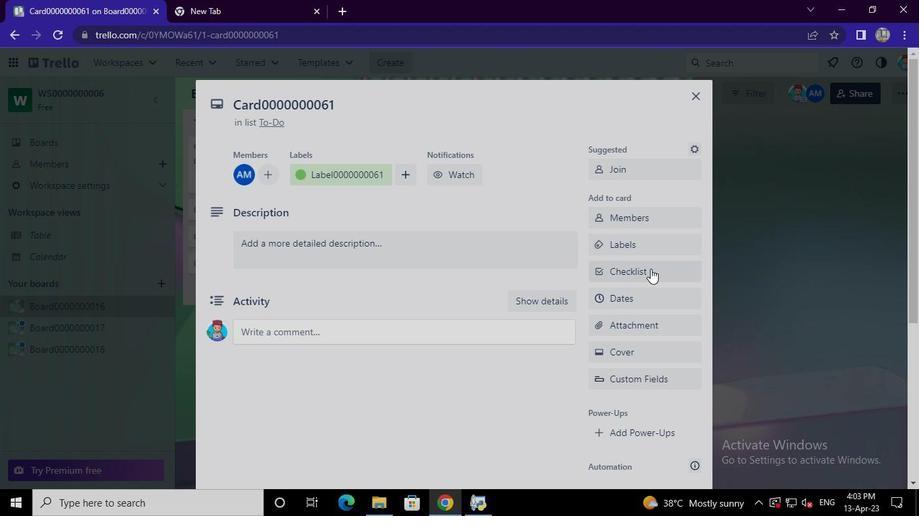 
Action: Mouse pressed left at (648, 271)
Screenshot: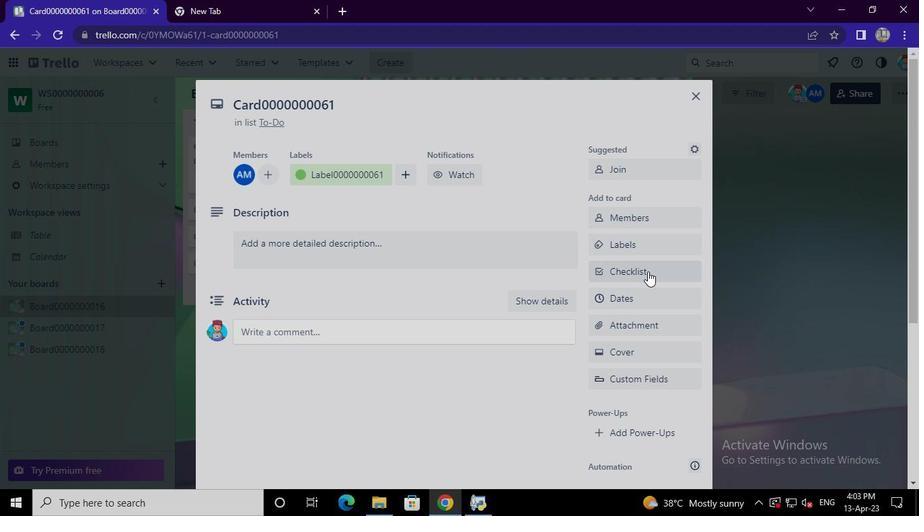 
Action: Mouse moved to (647, 352)
Screenshot: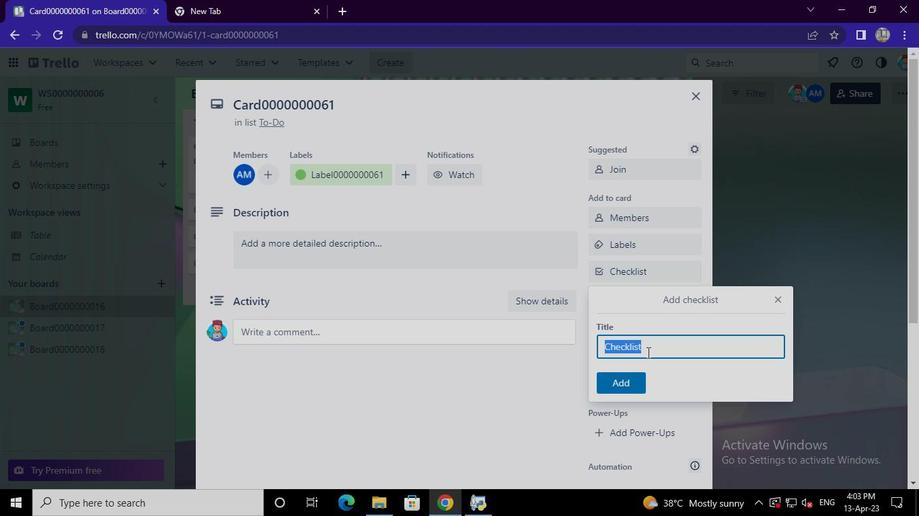 
Action: Mouse pressed left at (647, 352)
Screenshot: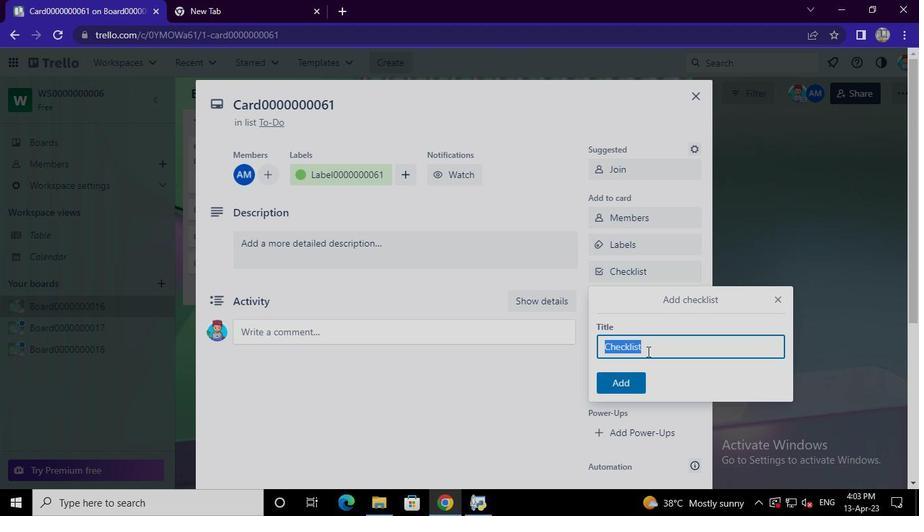 
Action: Keyboard Key.backspace
Screenshot: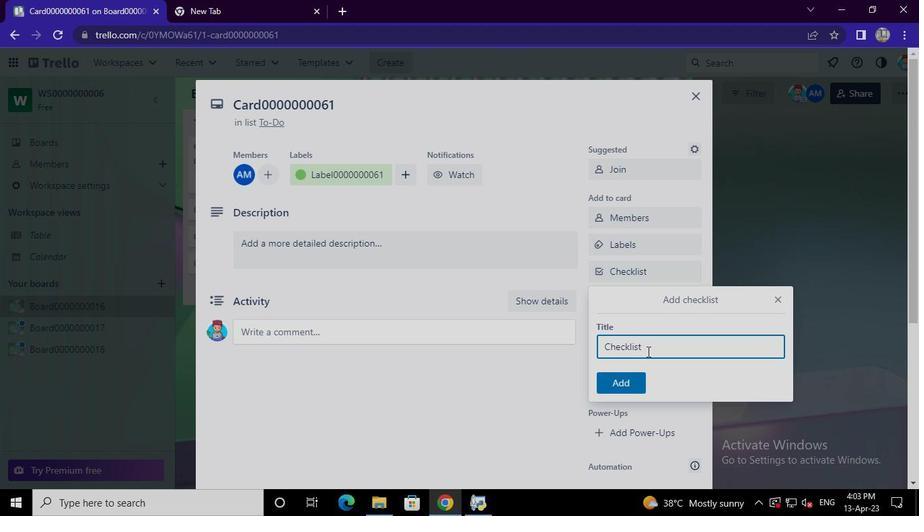 
Action: Keyboard Key.backspace
Screenshot: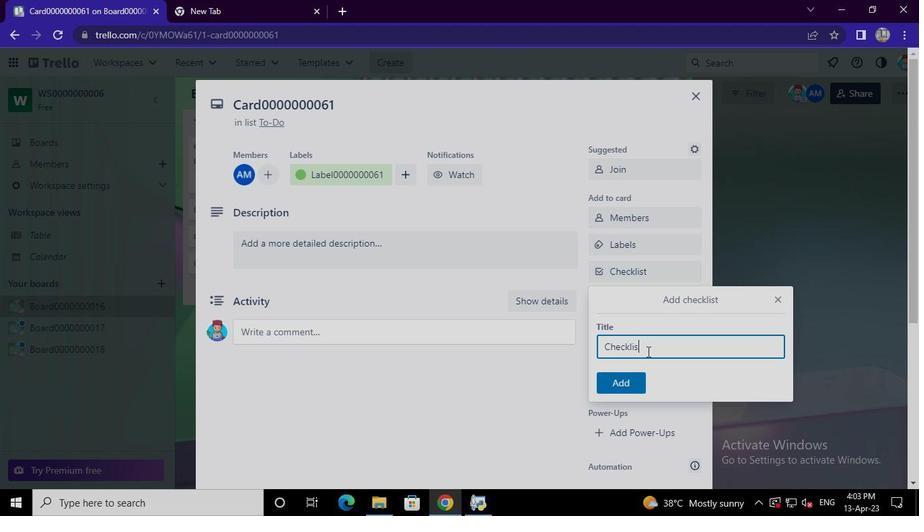 
Action: Keyboard Key.backspace
Screenshot: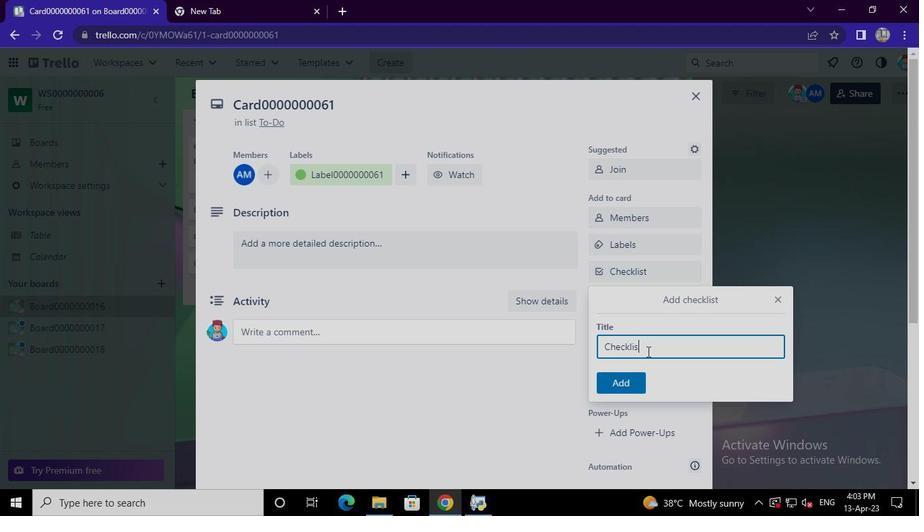 
Action: Keyboard Key.backspace
Screenshot: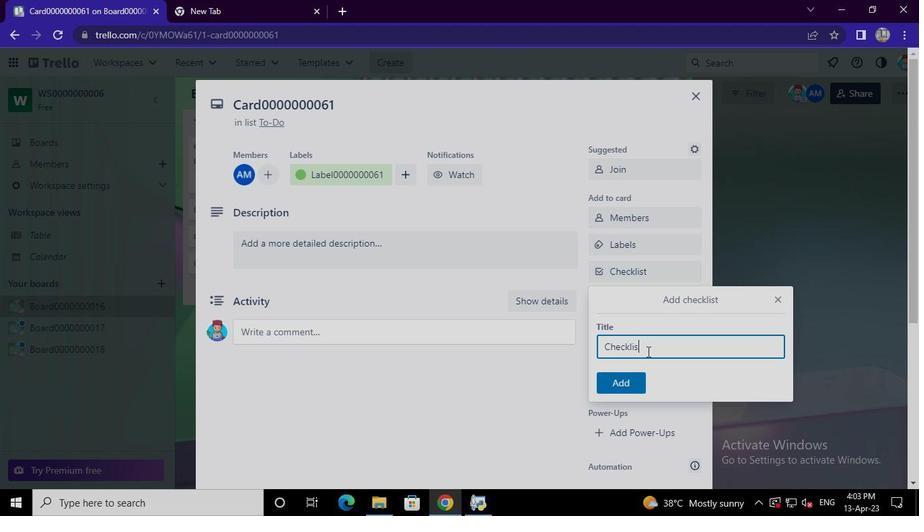 
Action: Keyboard Key.backspace
Screenshot: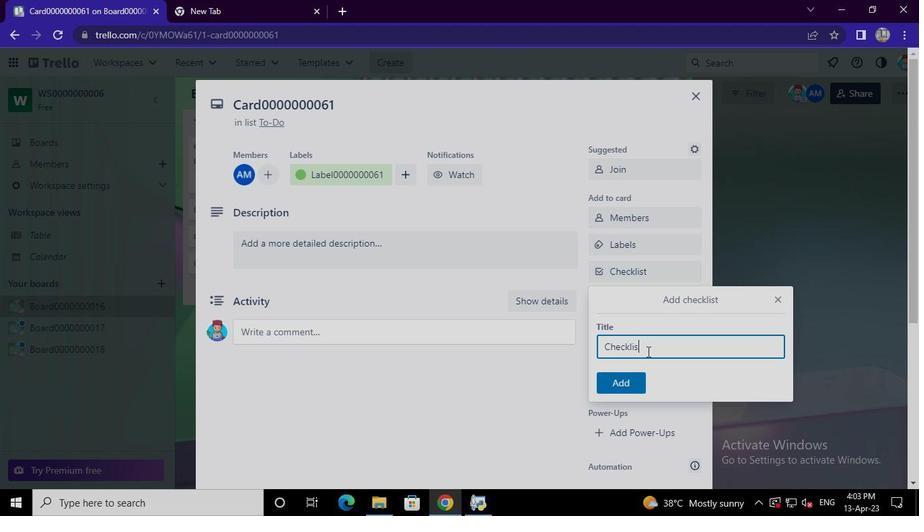 
Action: Keyboard Key.backspace
Screenshot: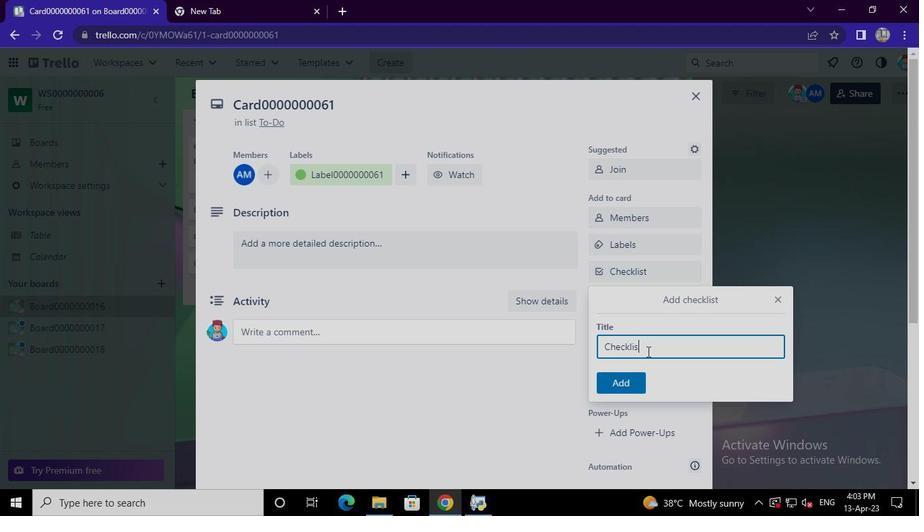 
Action: Keyboard Key.backspace
Screenshot: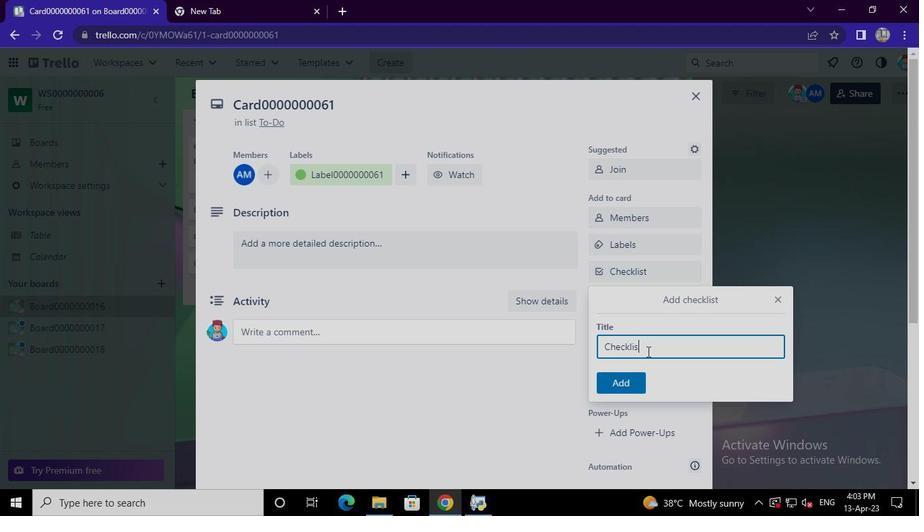 
Action: Keyboard Key.backspace
Screenshot: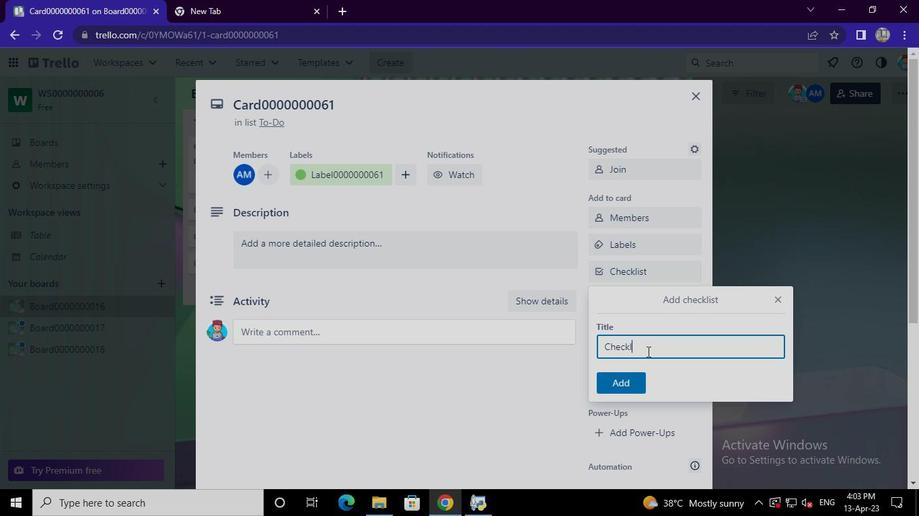 
Action: Keyboard Key.backspace
Screenshot: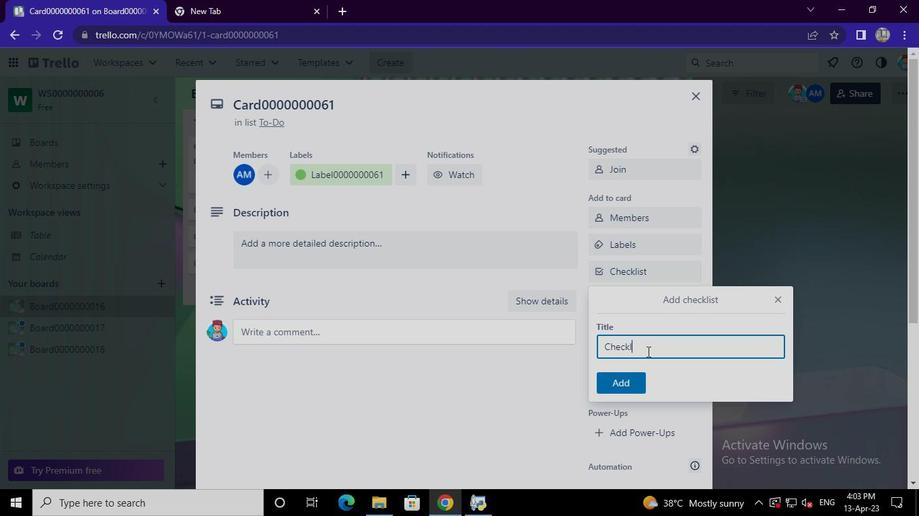 
Action: Keyboard Key.backspace
Screenshot: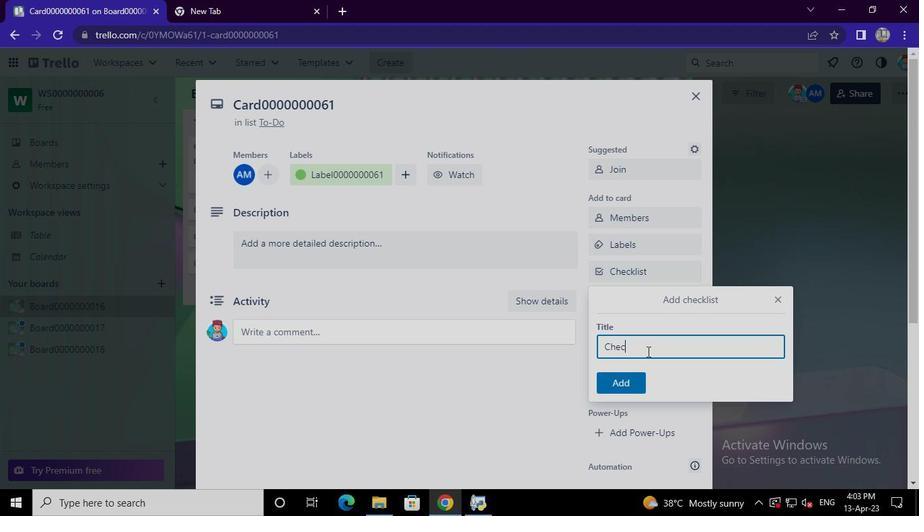 
Action: Keyboard Key.backspace
Screenshot: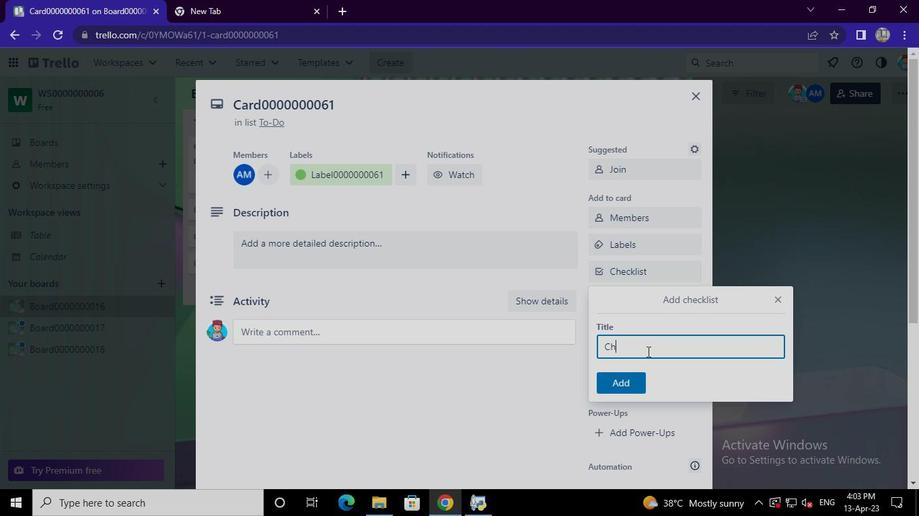 
Action: Keyboard Key.backspace
Screenshot: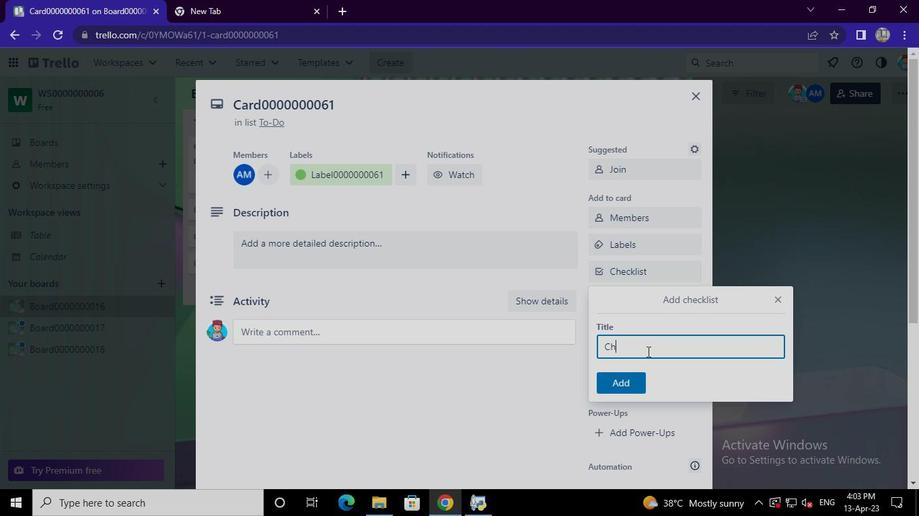 
Action: Keyboard Key.backspace
Screenshot: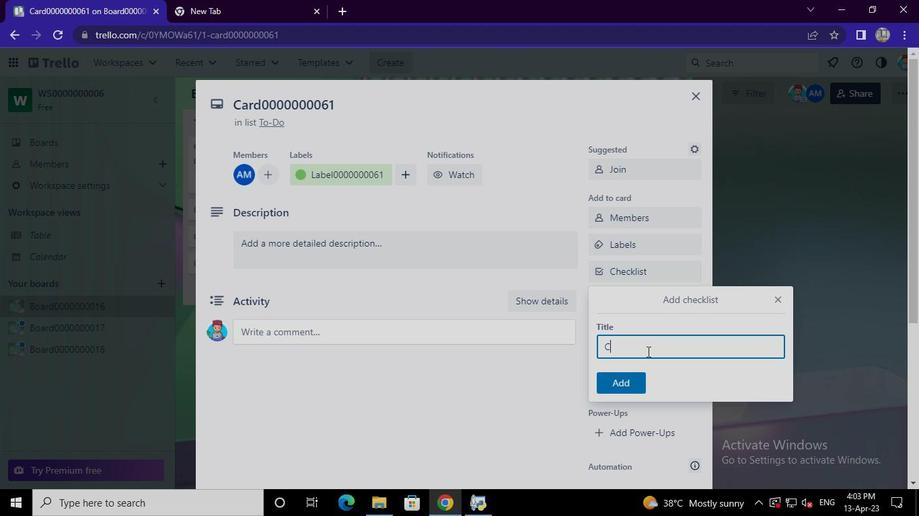 
Action: Keyboard Key.backspace
Screenshot: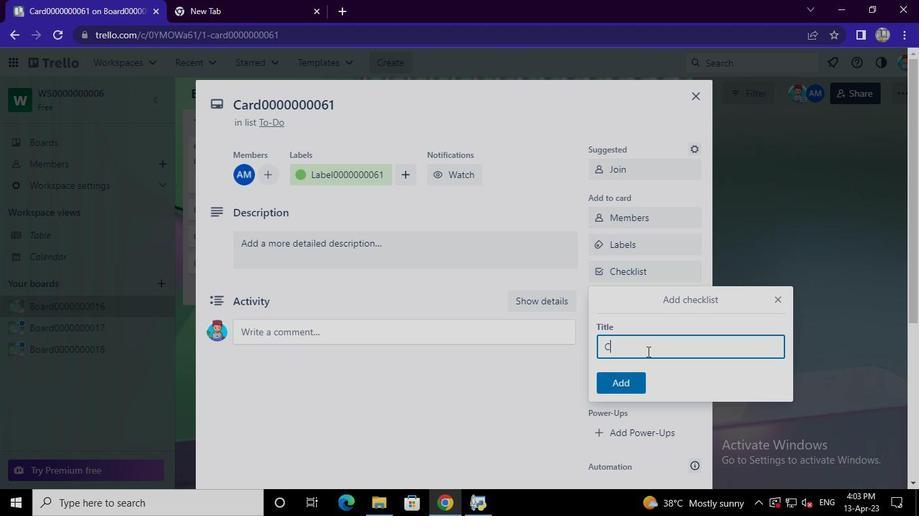 
Action: Keyboard Key.backspace
Screenshot: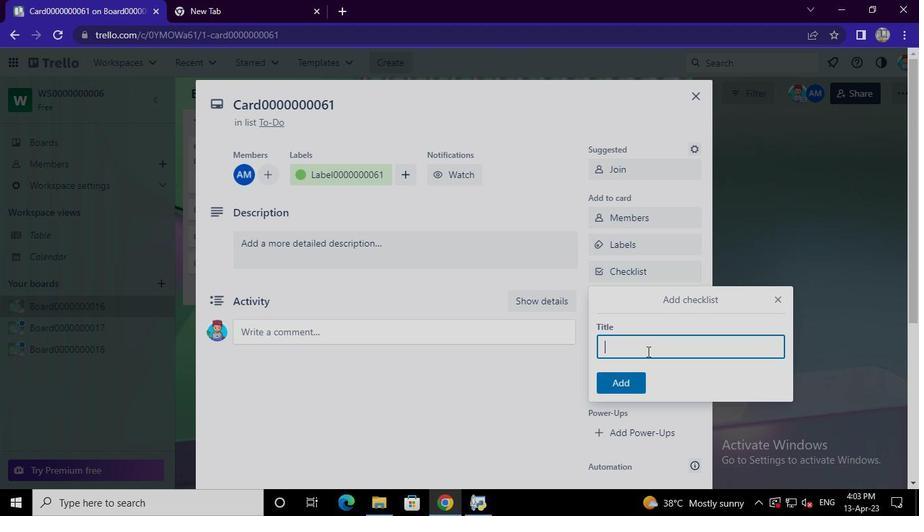 
Action: Keyboard Key.shift
Screenshot: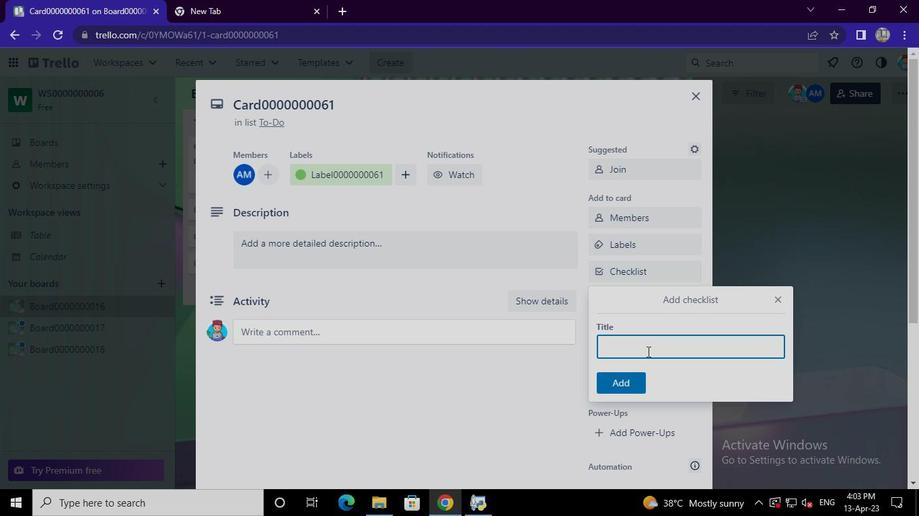 
Action: Keyboard C
Screenshot: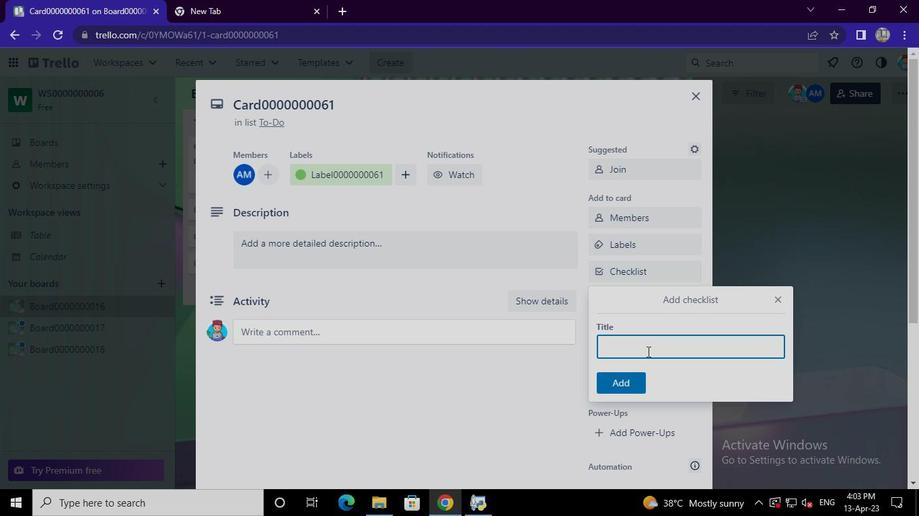 
Action: Keyboard l
Screenshot: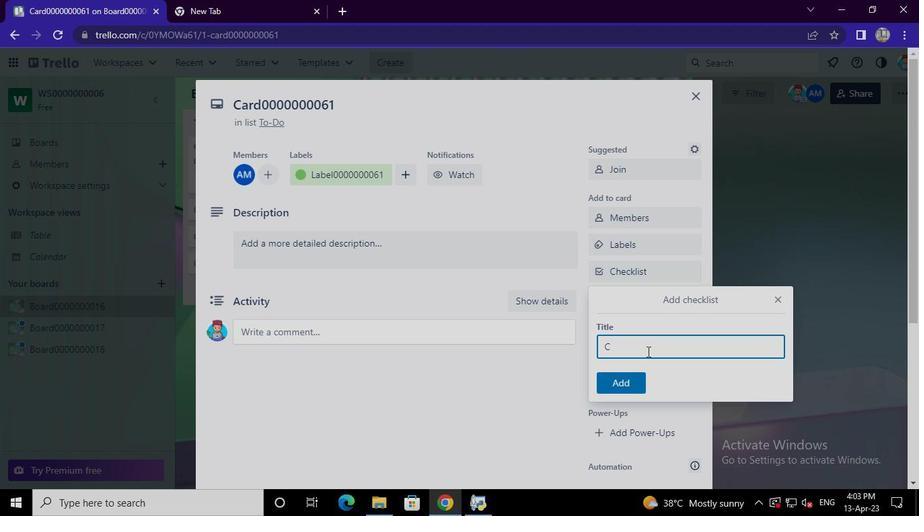 
Action: Keyboard Key.backspace
Screenshot: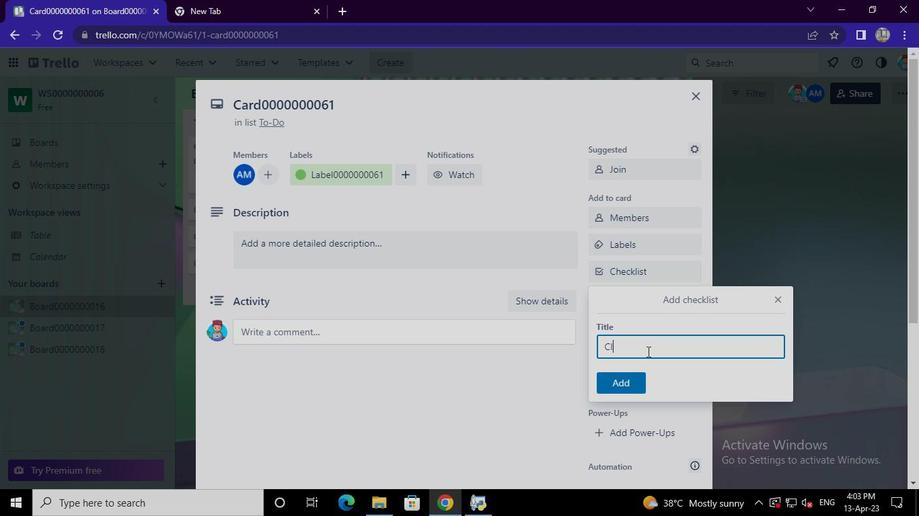
Action: Keyboard Key.shift
Screenshot: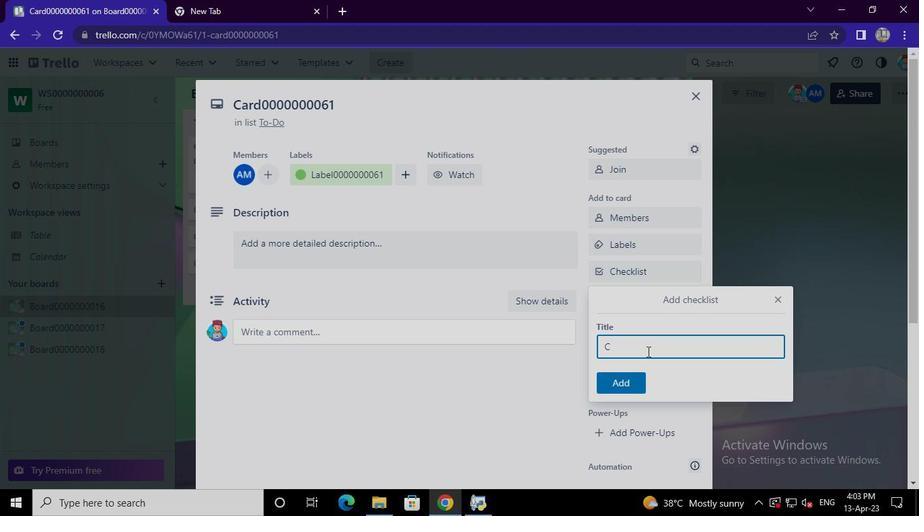 
Action: Keyboard L
Screenshot: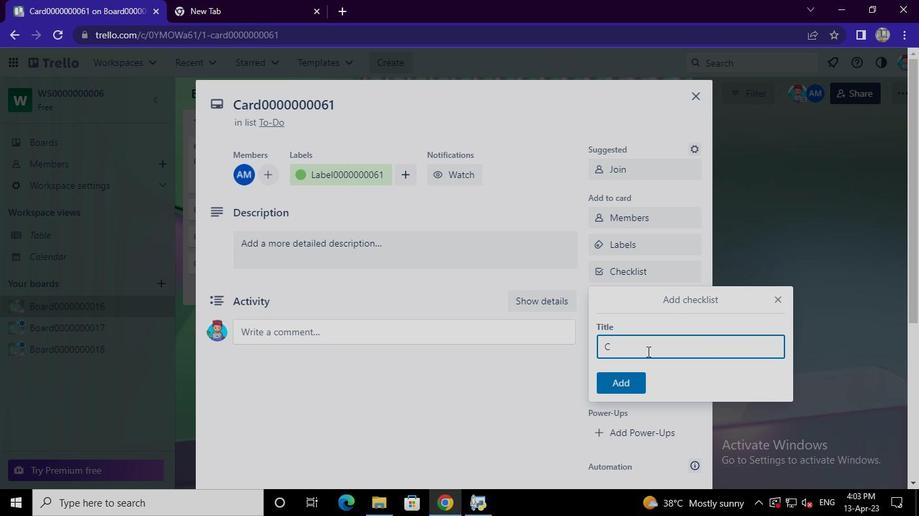 
Action: Keyboard <96>
Screenshot: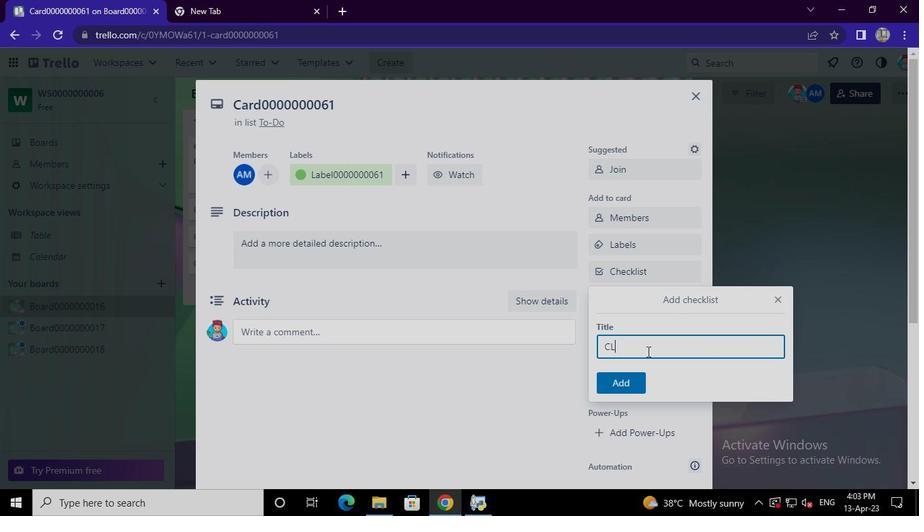 
Action: Keyboard <96>
Screenshot: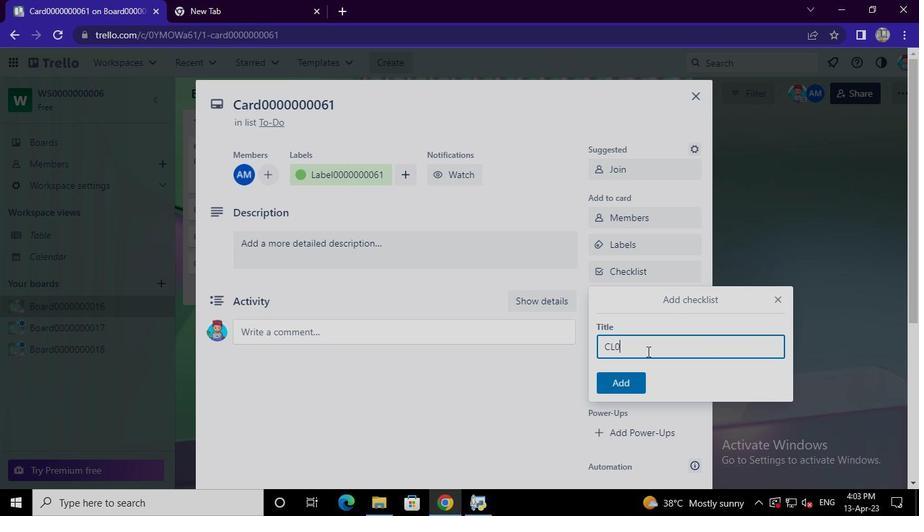 
Action: Keyboard <96>
Screenshot: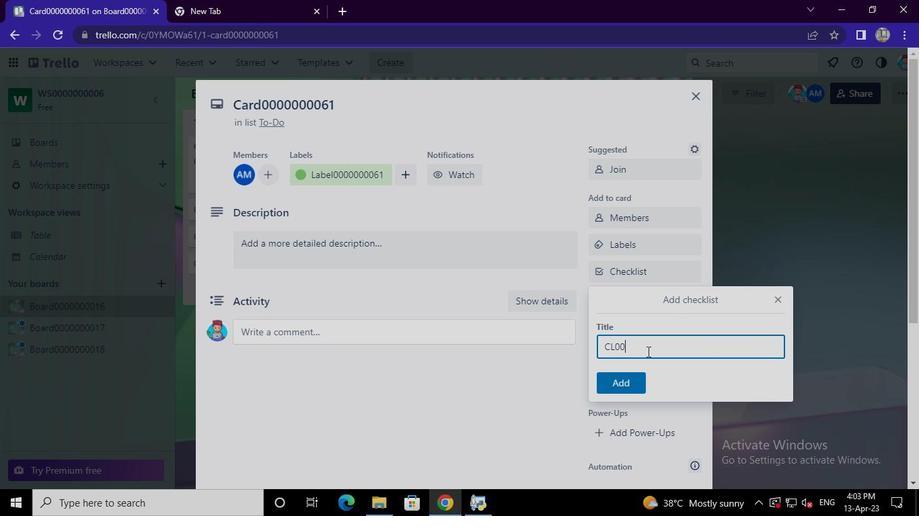 
Action: Keyboard <96>
Screenshot: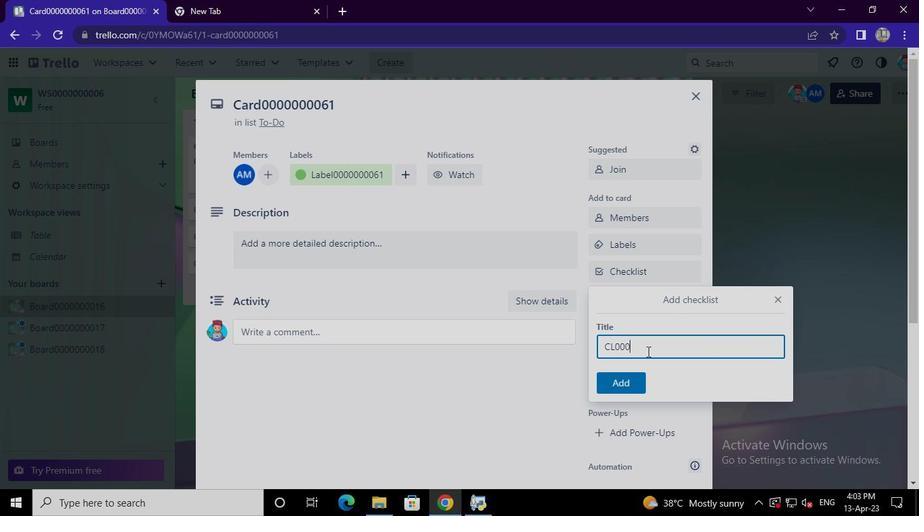 
Action: Keyboard <96>
Screenshot: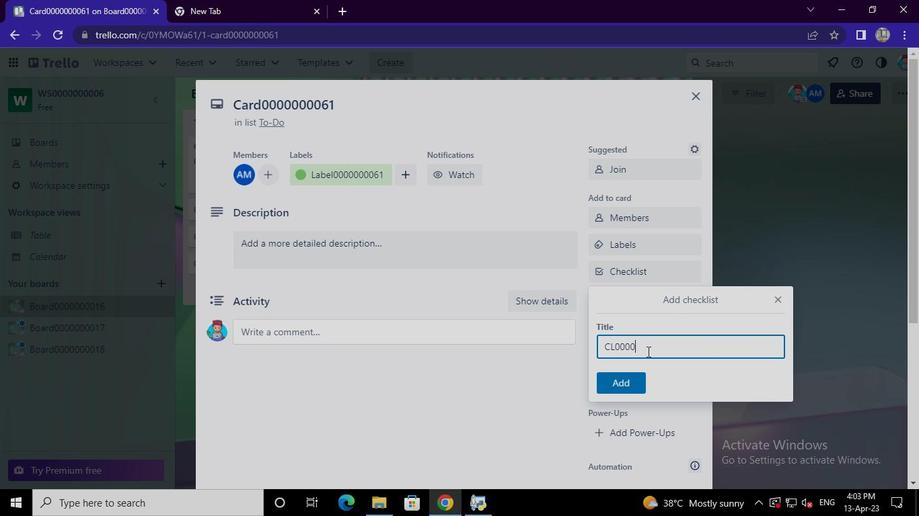 
Action: Keyboard <96>
Screenshot: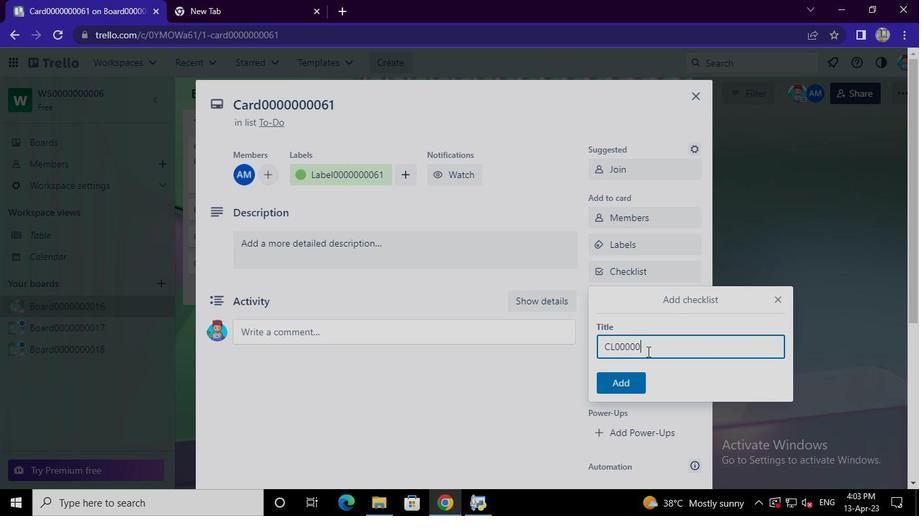 
Action: Keyboard <96>
Screenshot: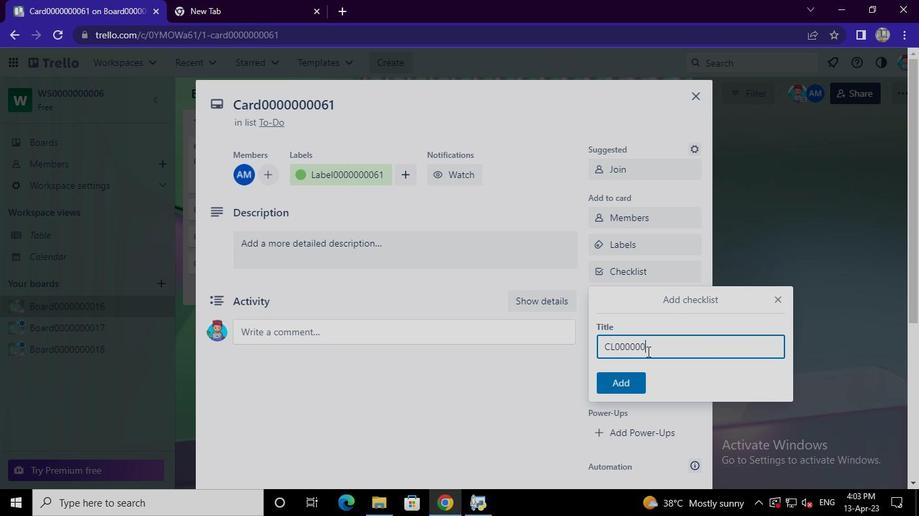 
Action: Keyboard <96>
Screenshot: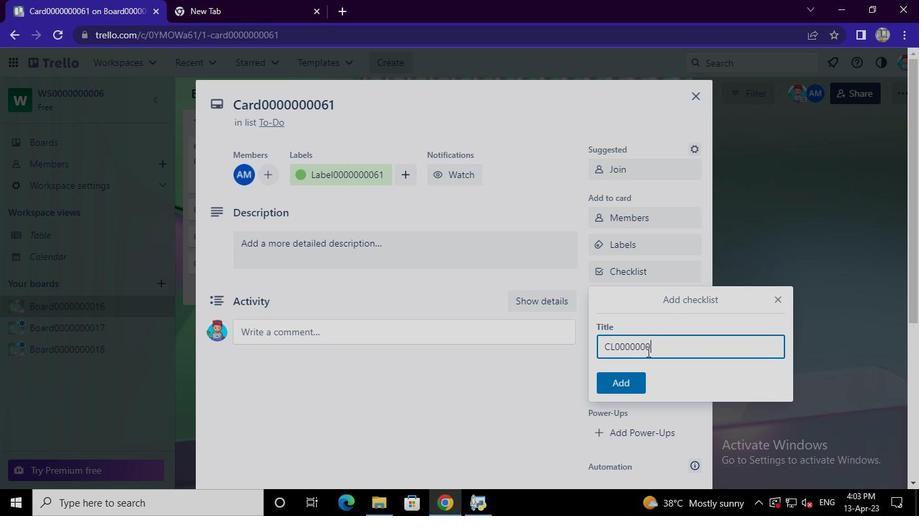 
Action: Keyboard <102>
Screenshot: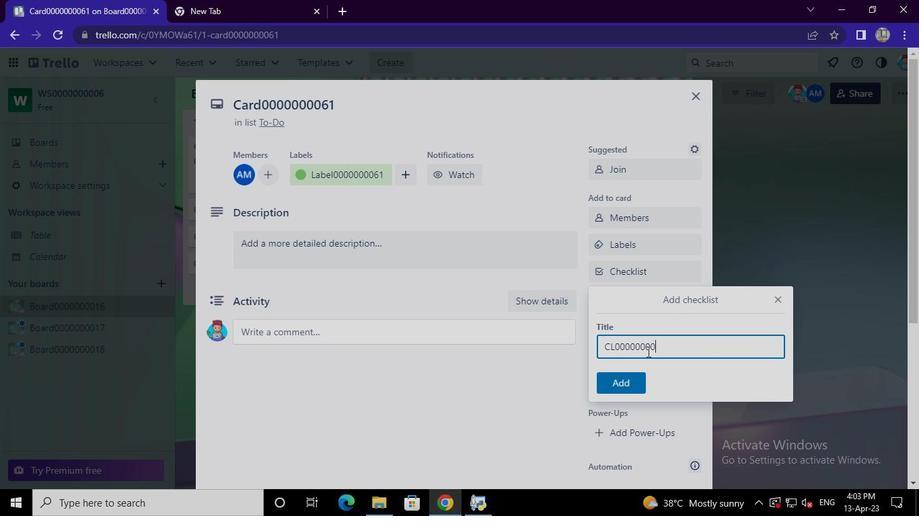 
Action: Keyboard <97>
Screenshot: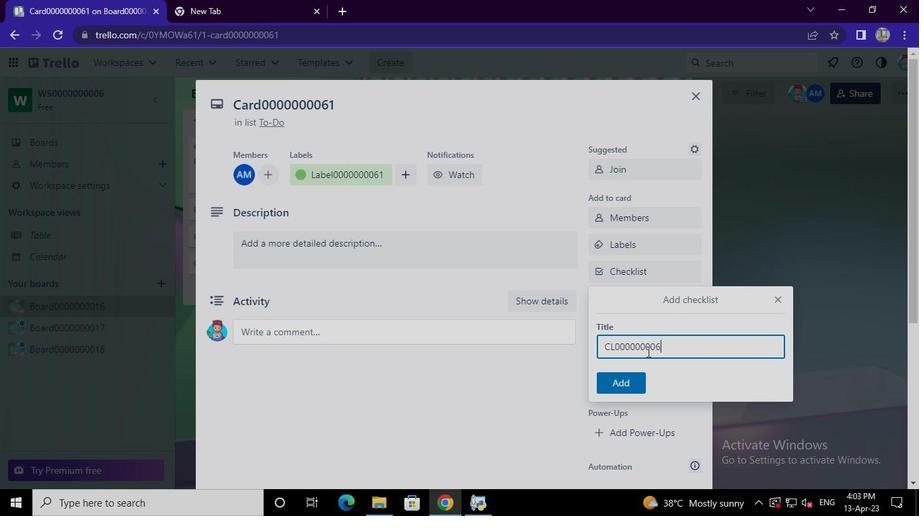 
Action: Mouse moved to (637, 378)
Screenshot: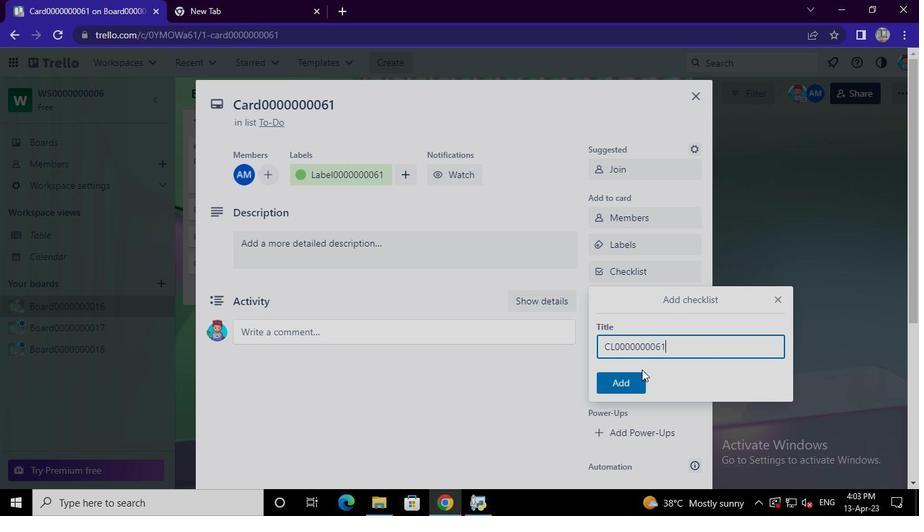 
Action: Mouse pressed left at (637, 378)
Screenshot: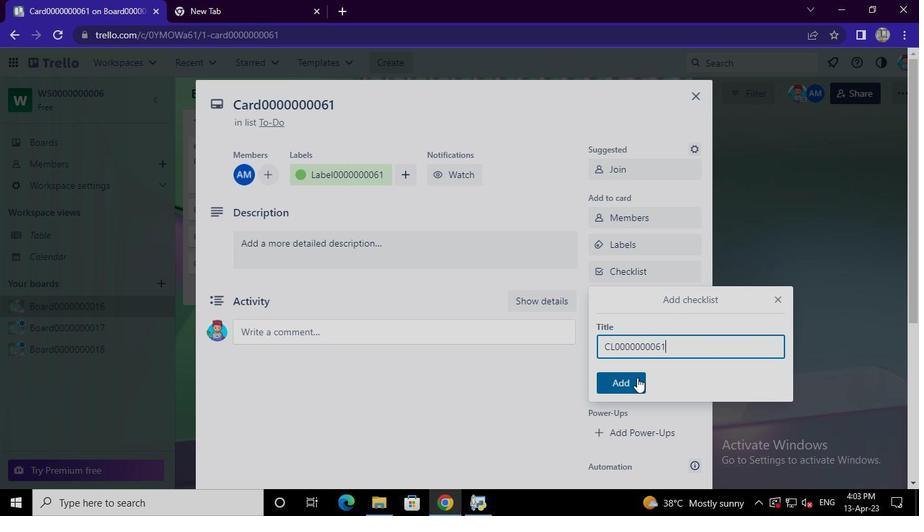 
Action: Mouse moved to (629, 301)
Screenshot: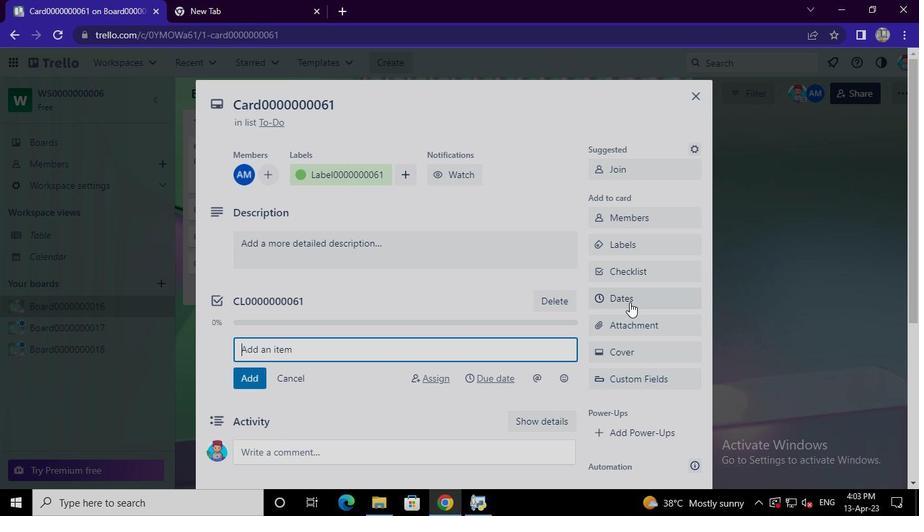 
Action: Mouse pressed left at (629, 301)
Screenshot: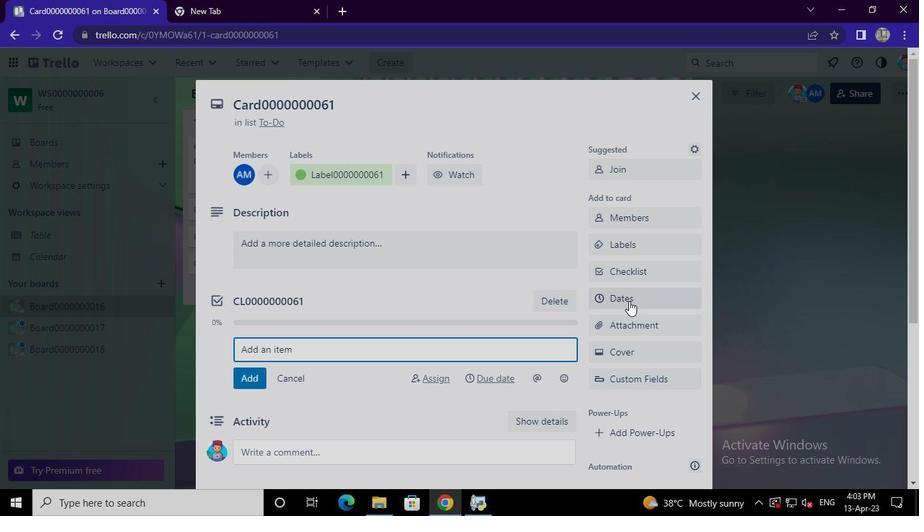 
Action: Mouse moved to (605, 375)
Screenshot: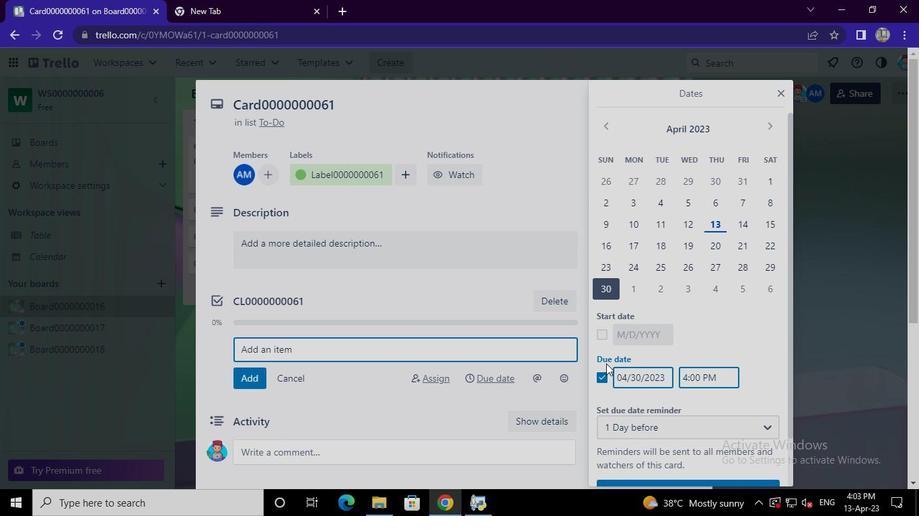 
Action: Mouse pressed left at (605, 375)
Screenshot: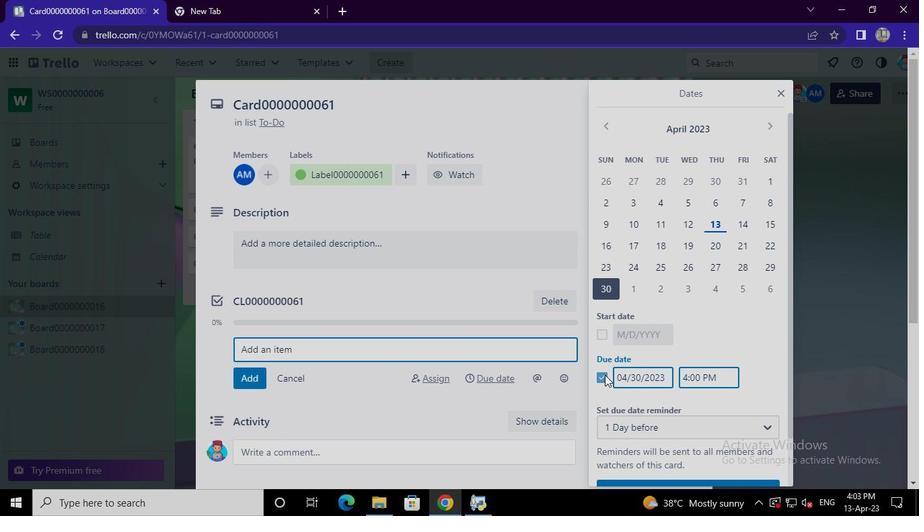 
Action: Mouse moved to (603, 333)
Screenshot: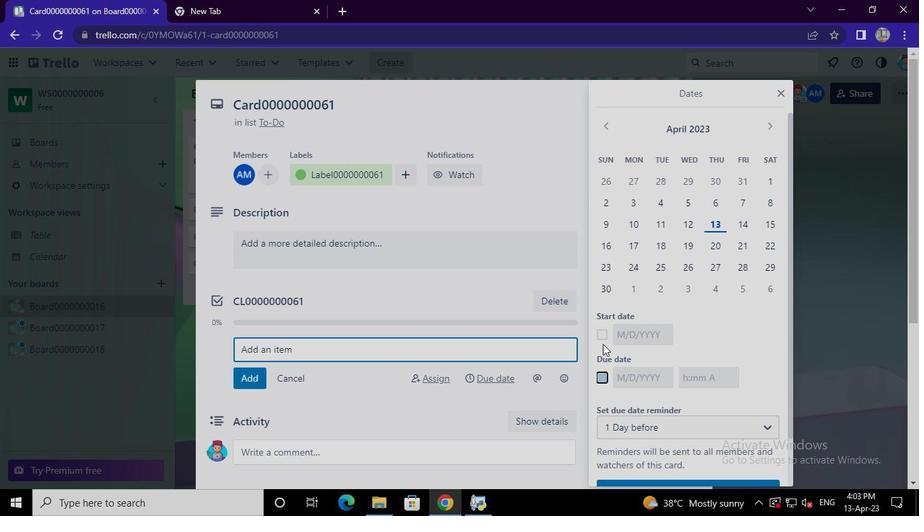 
Action: Mouse pressed left at (603, 333)
Screenshot: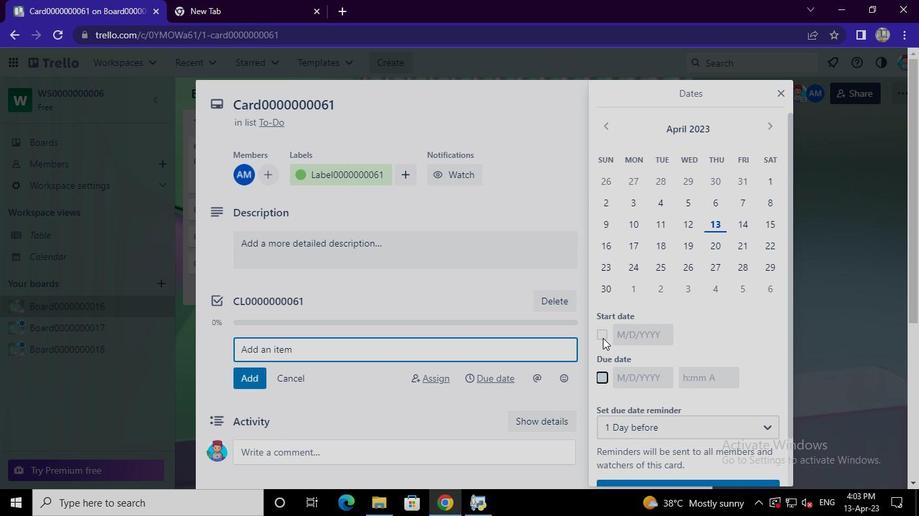
Action: Mouse moved to (765, 202)
Screenshot: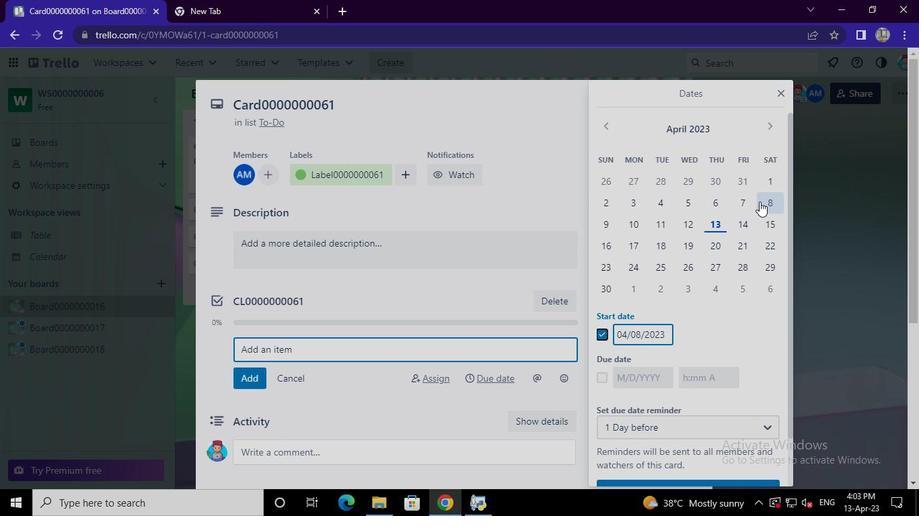 
Action: Mouse pressed left at (765, 202)
Screenshot: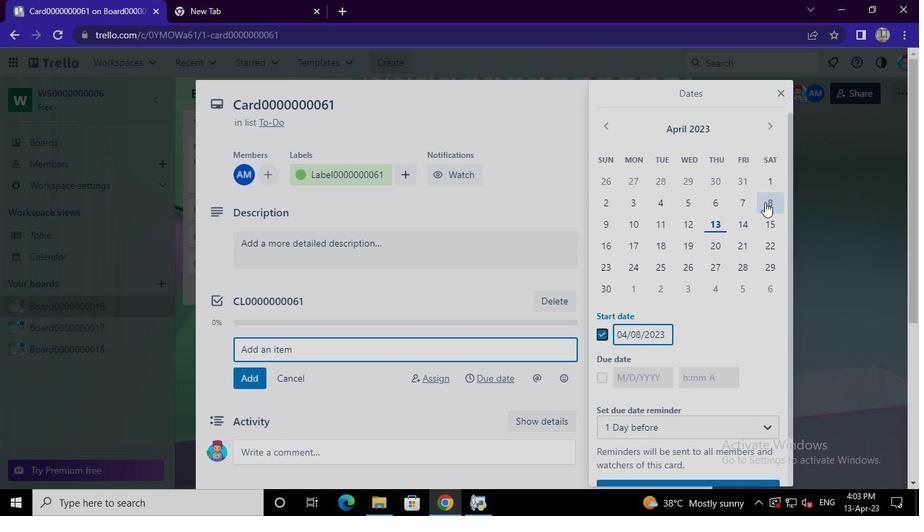 
Action: Mouse moved to (603, 375)
Screenshot: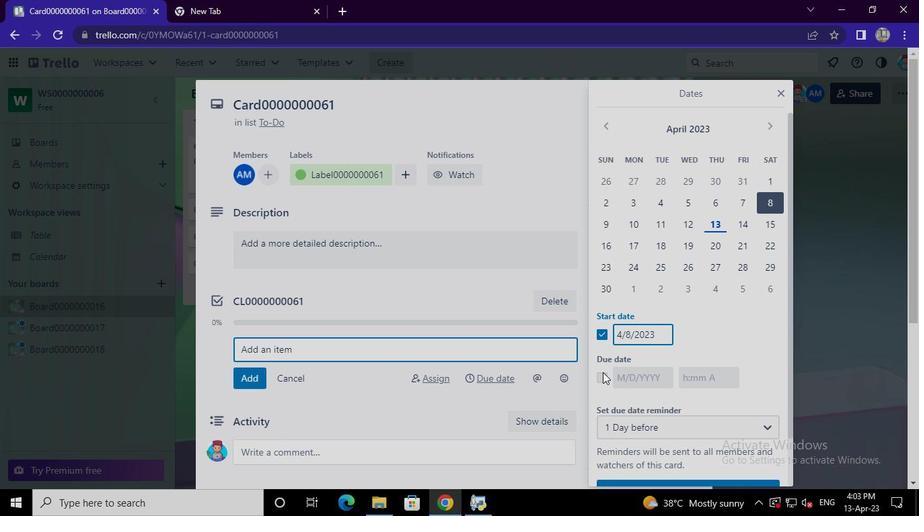 
Action: Mouse pressed left at (603, 375)
Screenshot: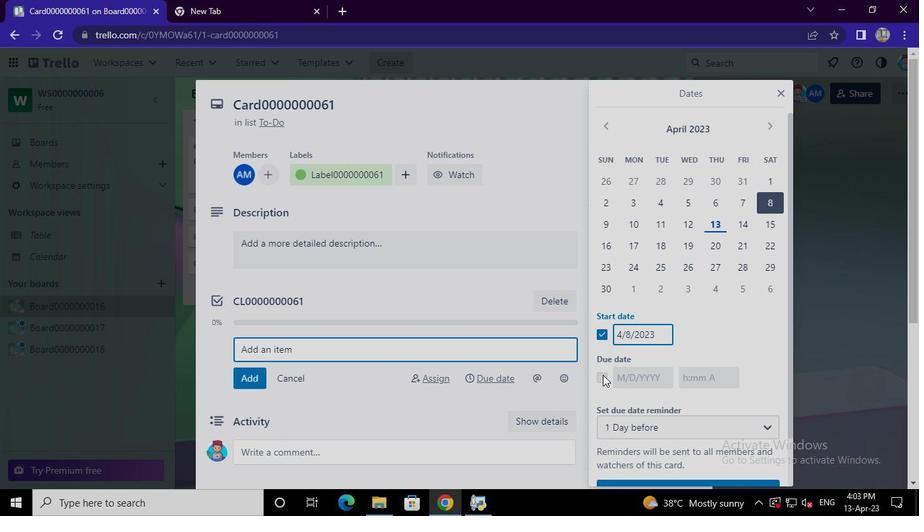 
Action: Mouse moved to (612, 290)
Screenshot: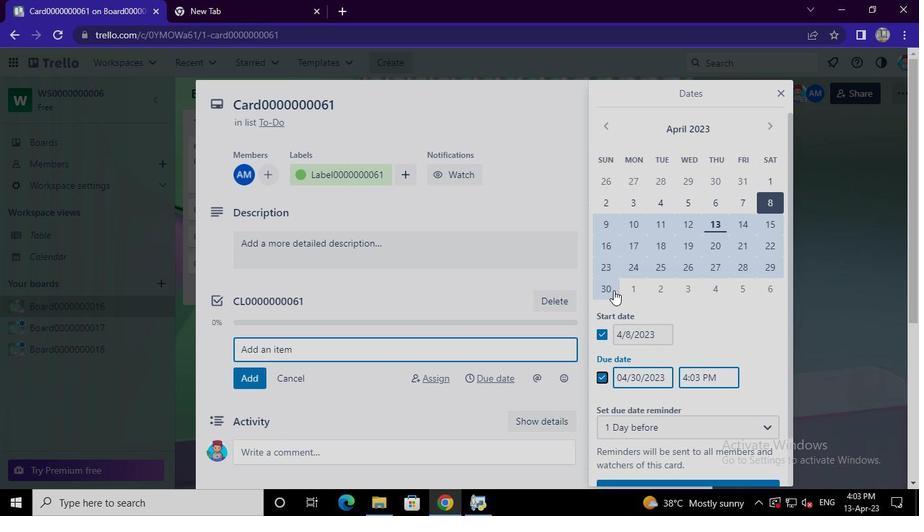 
Action: Mouse pressed left at (612, 290)
Screenshot: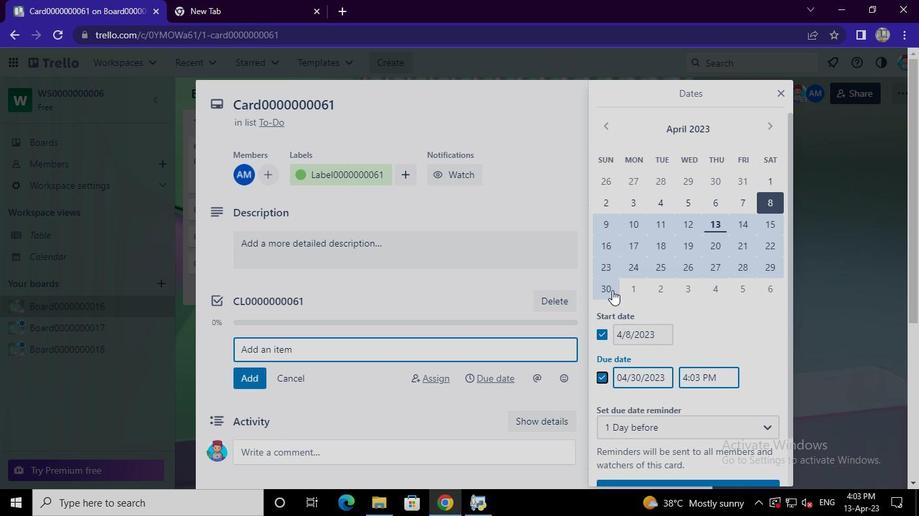 
Action: Mouse moved to (677, 430)
Screenshot: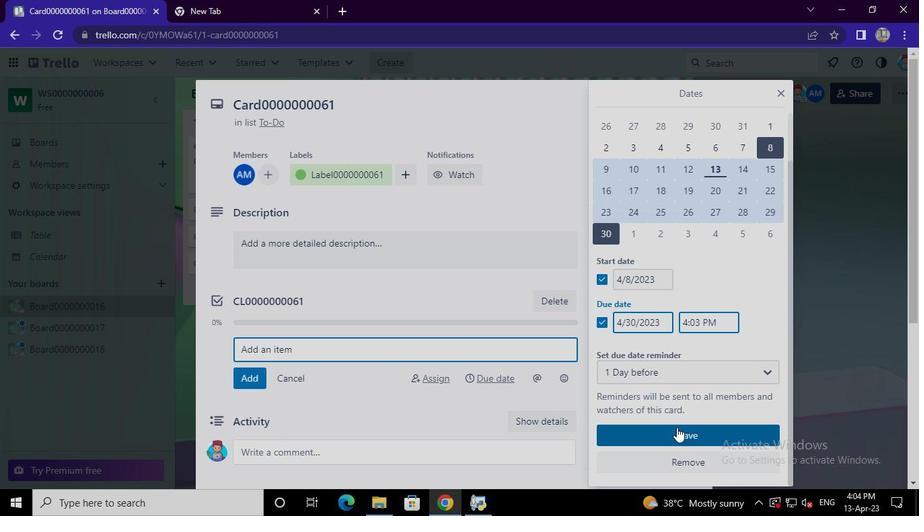 
Action: Mouse pressed left at (677, 430)
Screenshot: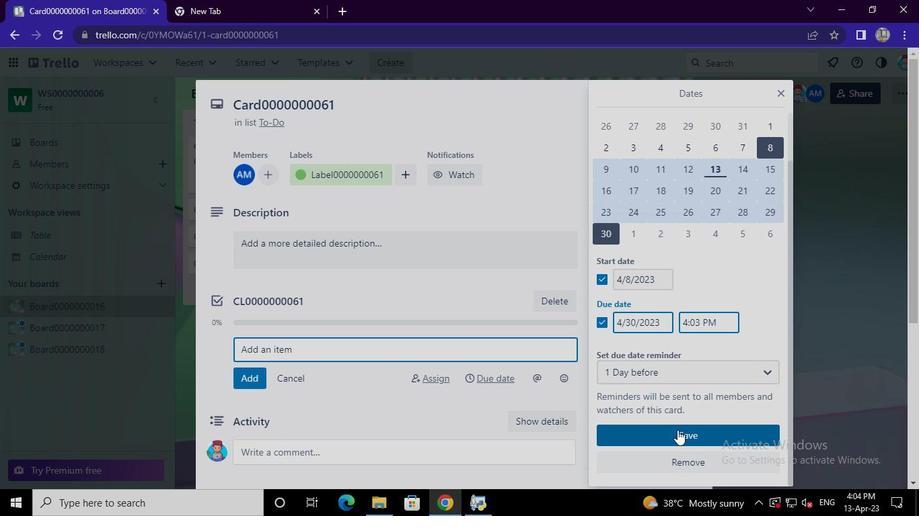 
Action: Mouse moved to (481, 509)
Screenshot: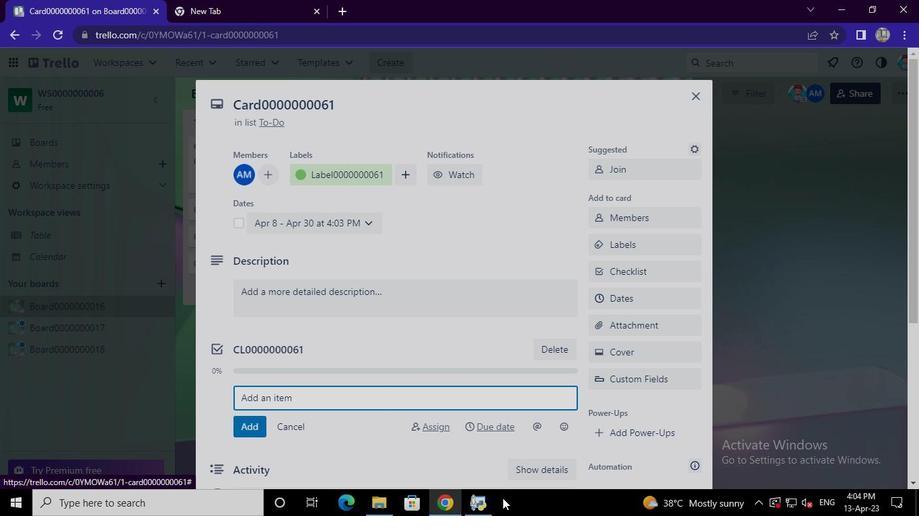 
Action: Mouse pressed left at (481, 509)
Screenshot: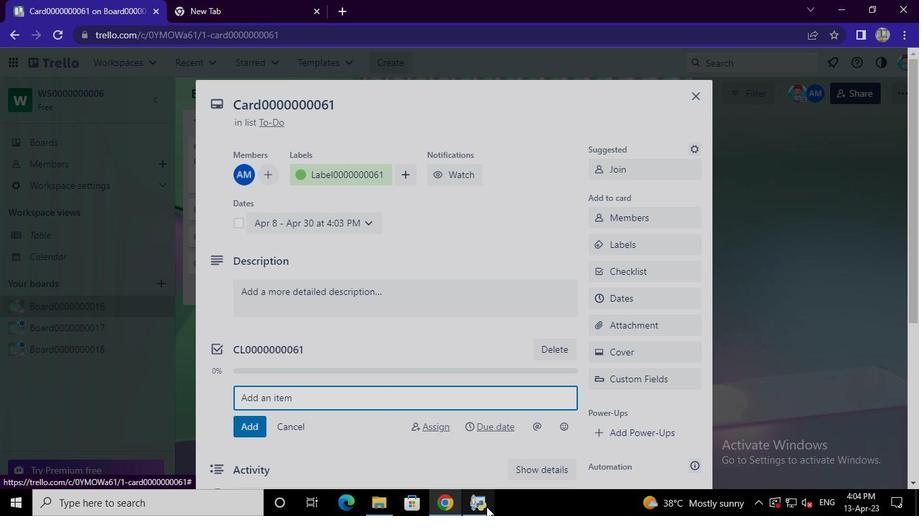 
Action: Mouse moved to (717, 84)
Screenshot: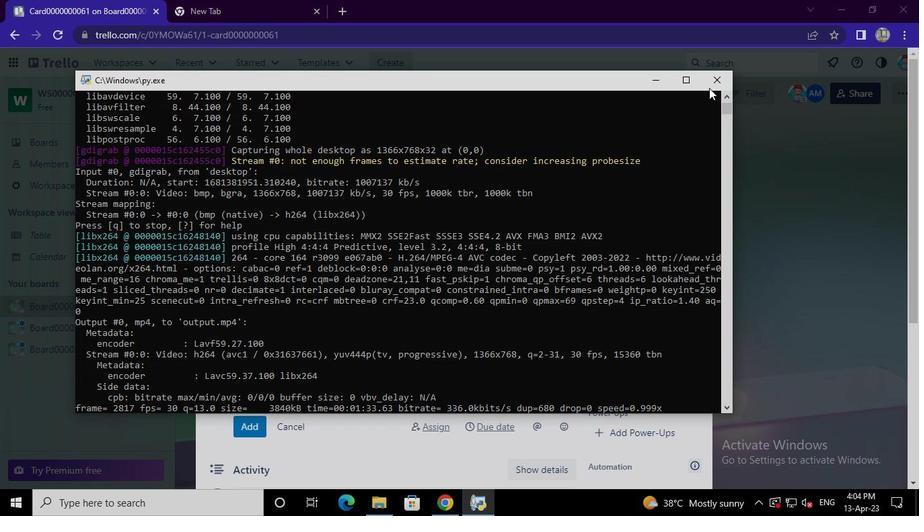 
Action: Mouse pressed left at (717, 84)
Screenshot: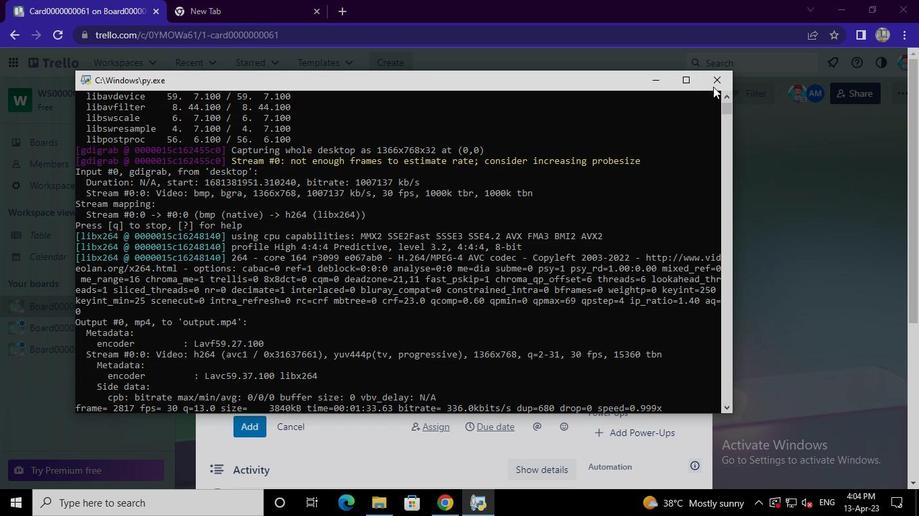 
